 Task: Go to Program & Features. Select Whole Food Market. Add to cart Organic Pasture-Raised Pork-2. Select Amazon Health. Add to cart Peppermint essential oil-2. Place order for Harry Martin, _x000D_
1636 Lexi Loop_x000D_
Lynden, Washington(WA), 98264, Cell Number (360) 354-8826
Action: Mouse moved to (369, 251)
Screenshot: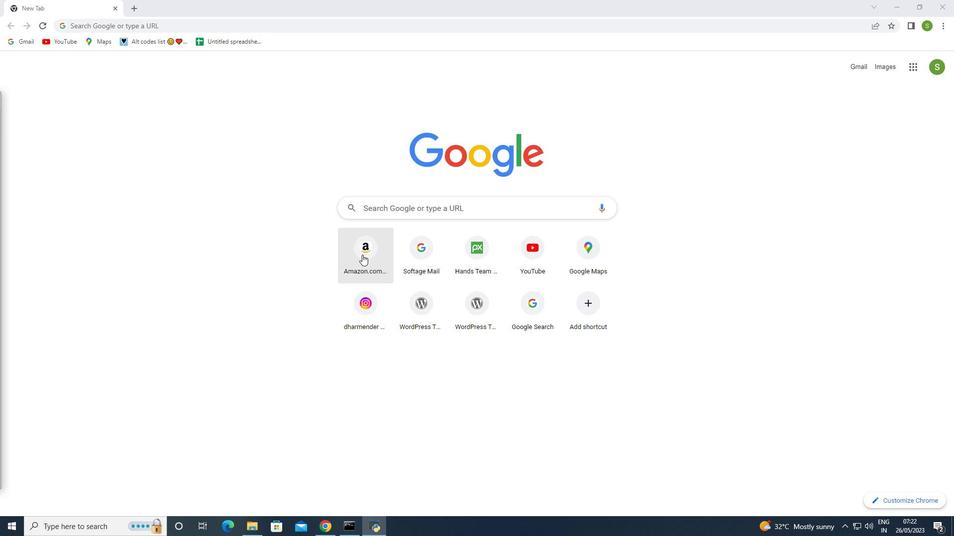 
Action: Mouse pressed left at (369, 251)
Screenshot: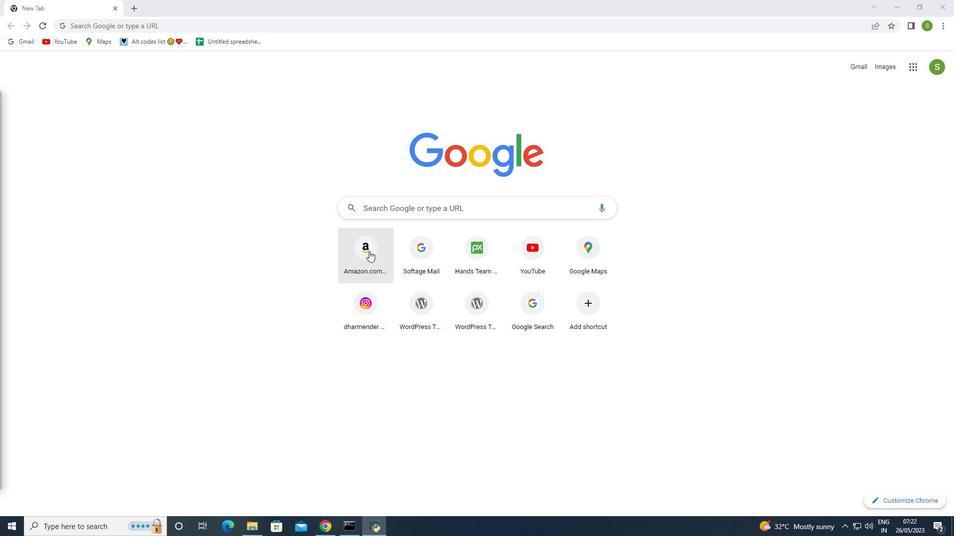 
Action: Mouse moved to (811, 73)
Screenshot: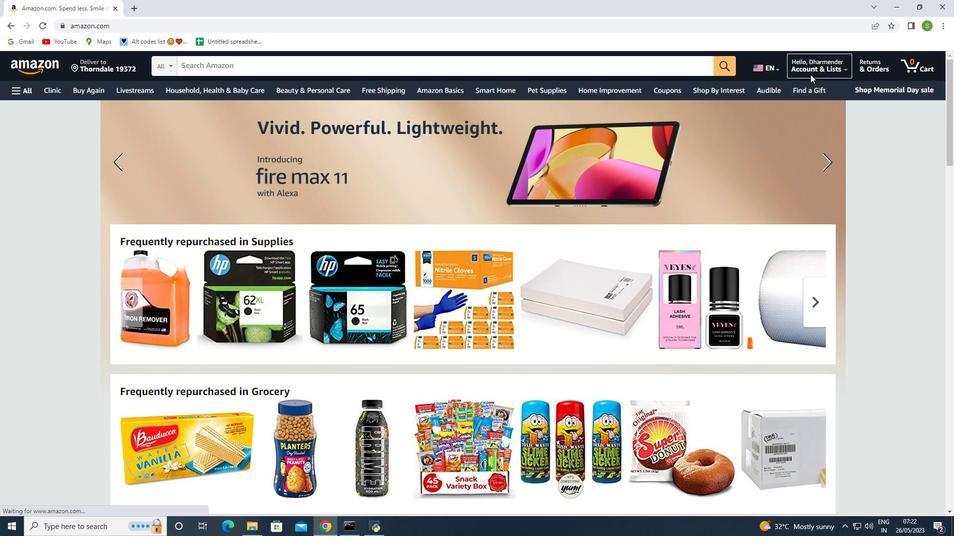 
Action: Mouse pressed left at (811, 73)
Screenshot: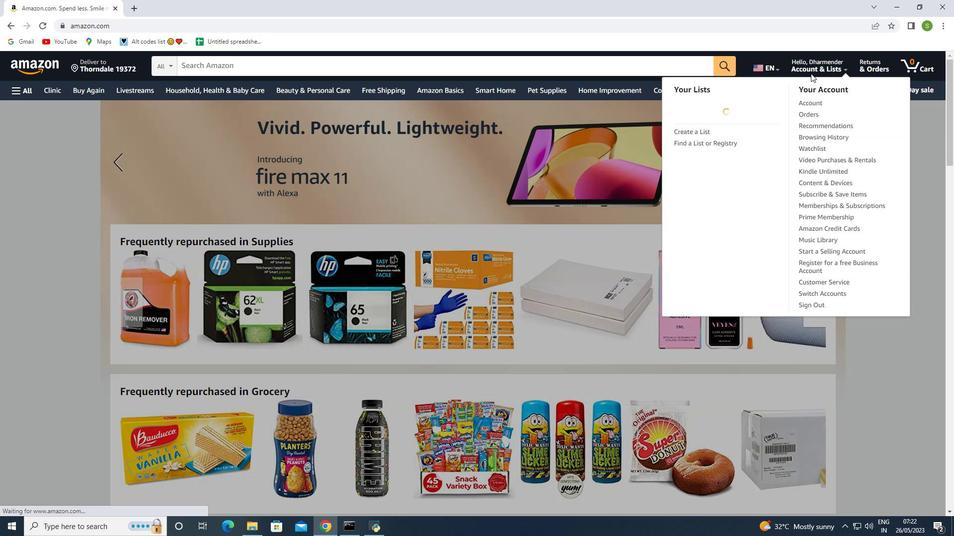 
Action: Mouse moved to (815, 137)
Screenshot: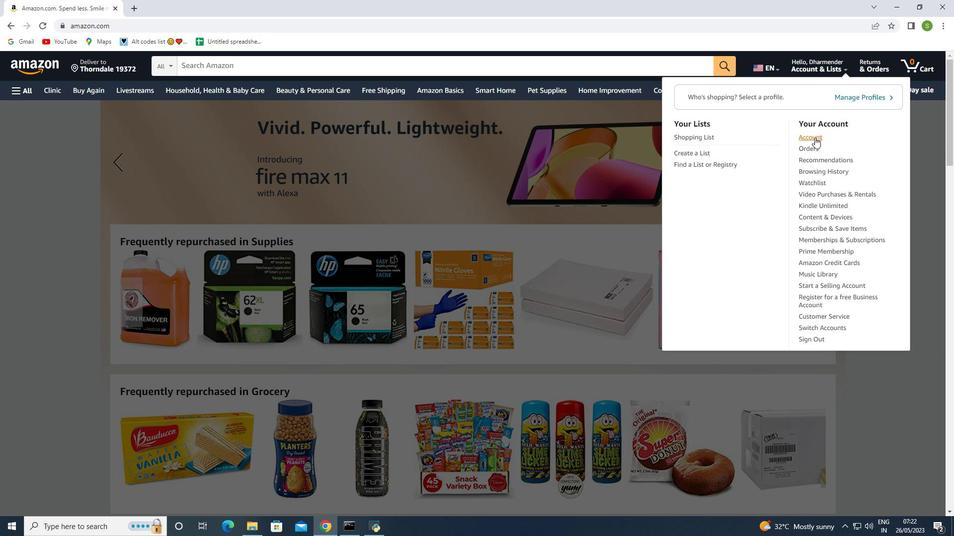 
Action: Mouse pressed left at (815, 137)
Screenshot: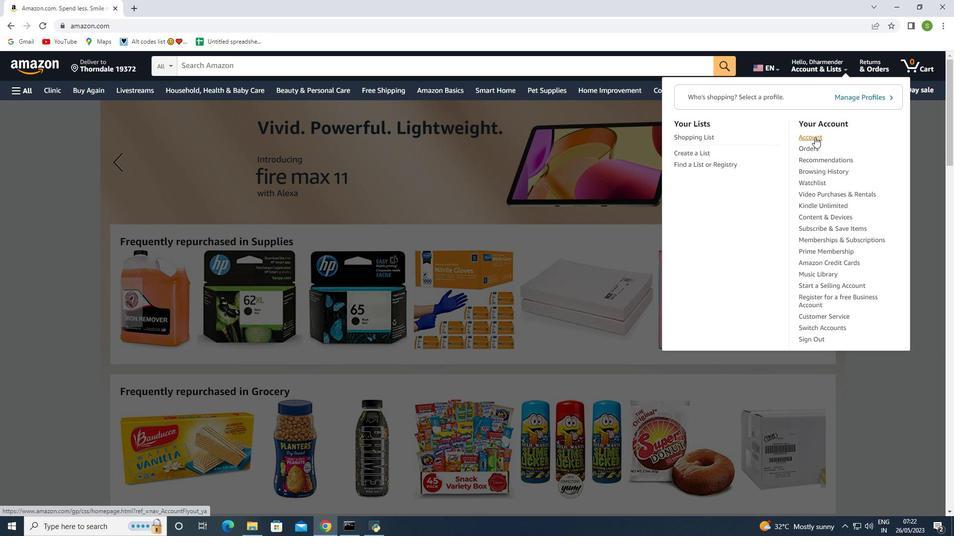 
Action: Mouse moved to (300, 222)
Screenshot: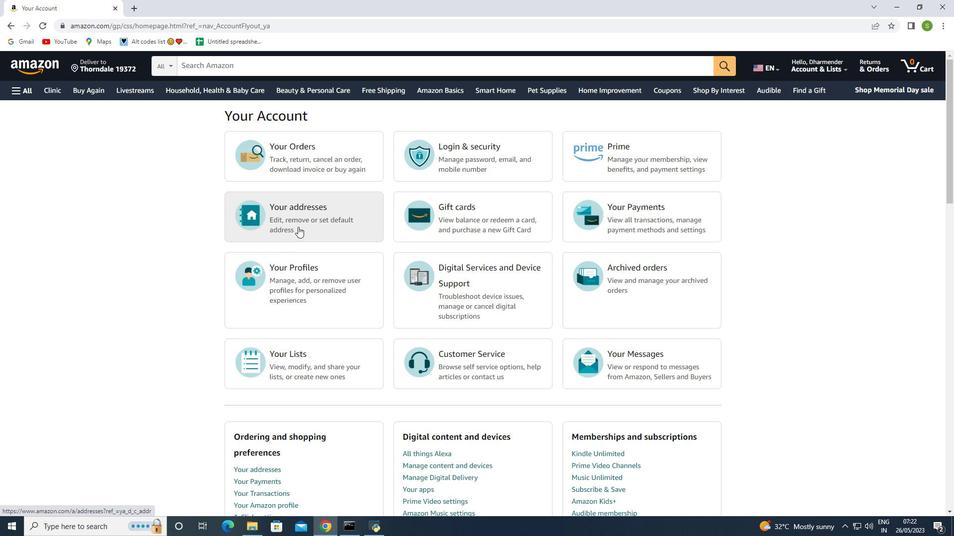 
Action: Mouse pressed left at (300, 222)
Screenshot: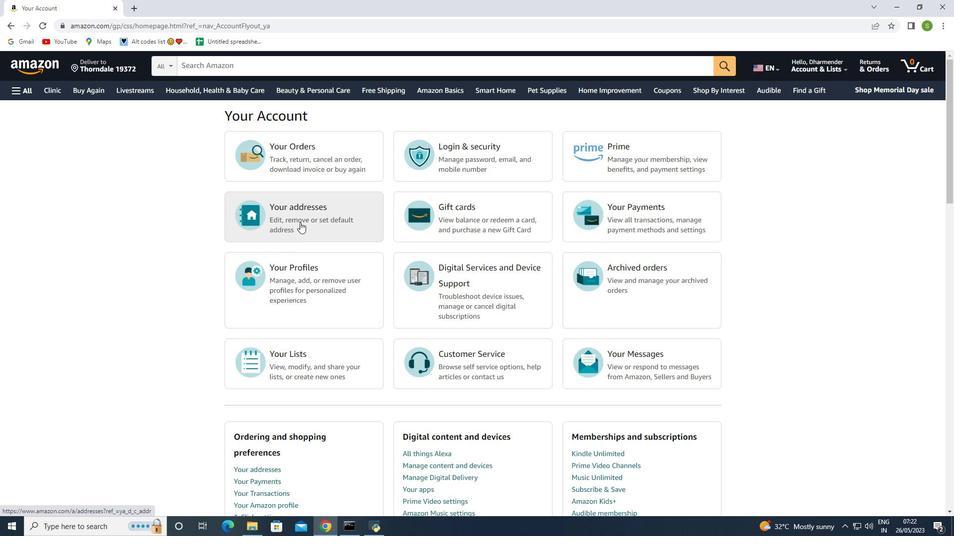 
Action: Mouse moved to (297, 244)
Screenshot: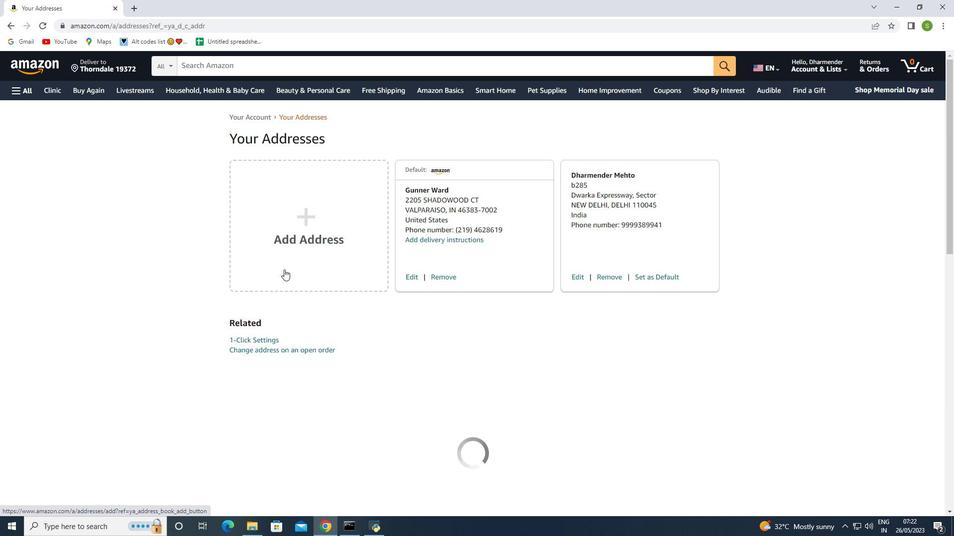 
Action: Mouse pressed left at (297, 244)
Screenshot: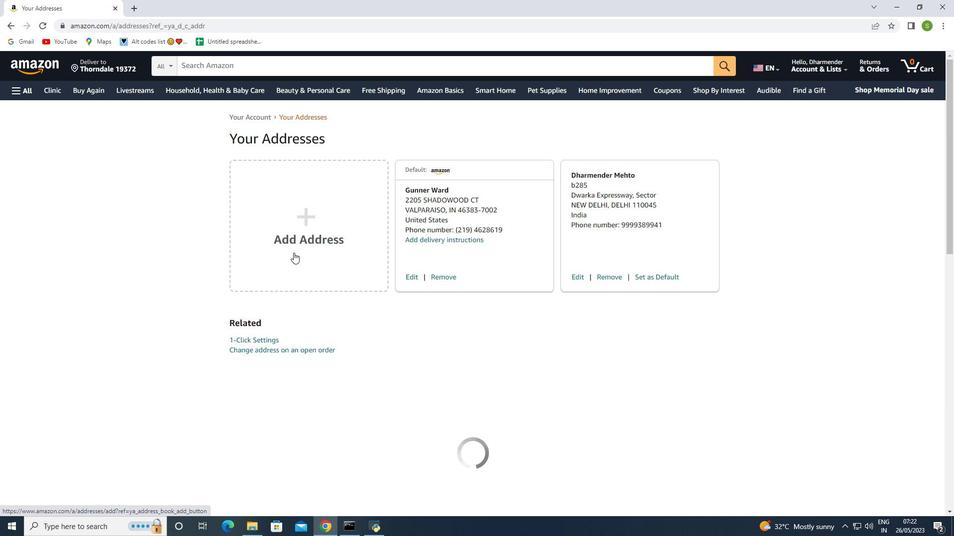 
Action: Mouse moved to (420, 257)
Screenshot: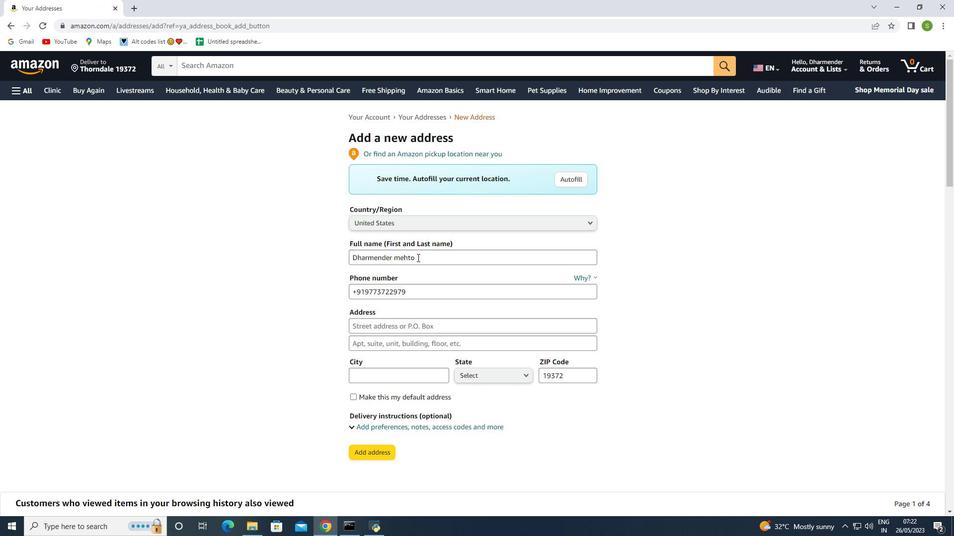 
Action: Mouse pressed left at (420, 257)
Screenshot: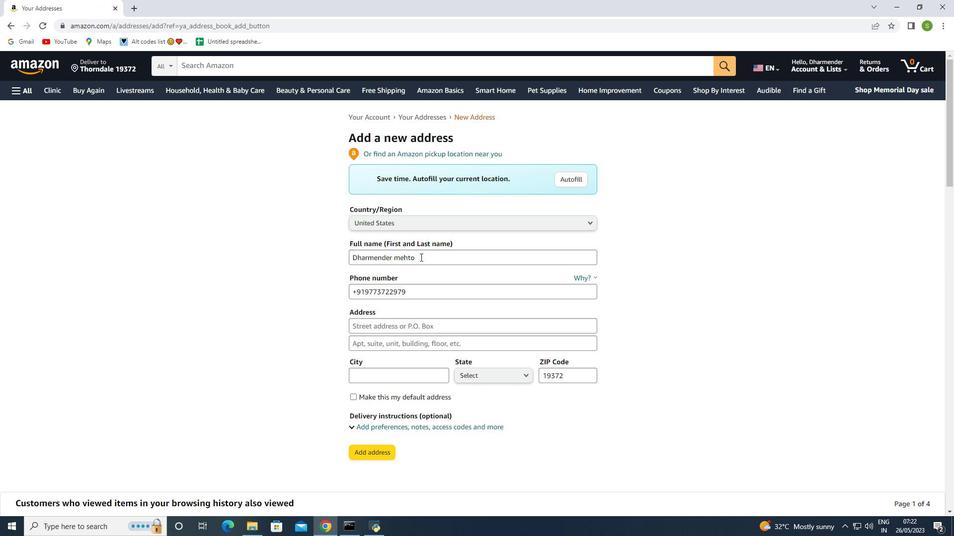 
Action: Mouse moved to (326, 251)
Screenshot: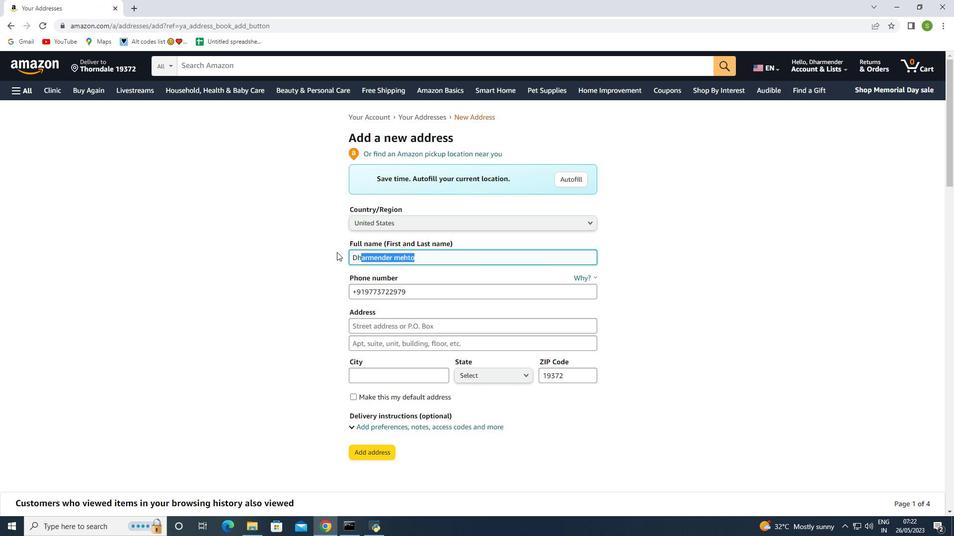 
Action: Key pressed <Key.backspace><Key.shift>Harry<Key.space><Key.shift>Martin
Screenshot: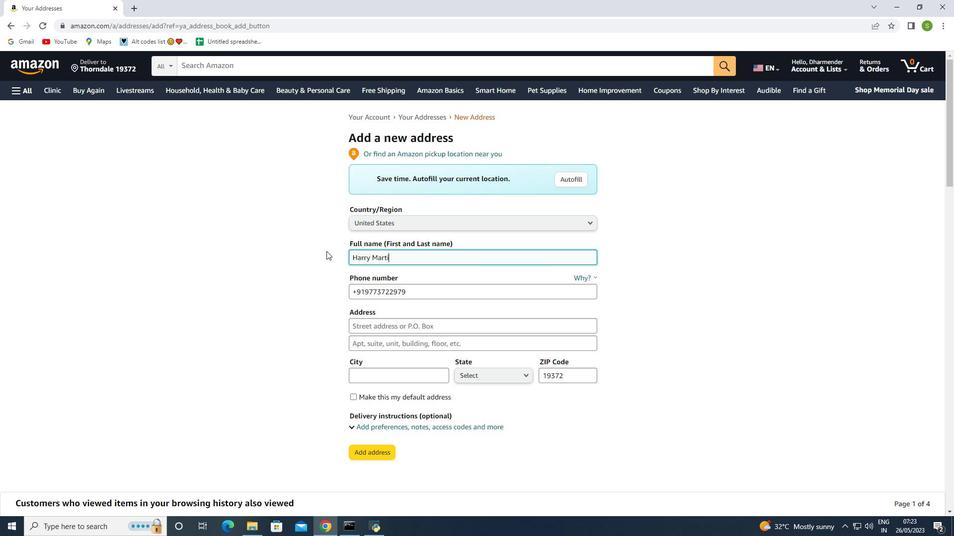 
Action: Mouse moved to (412, 289)
Screenshot: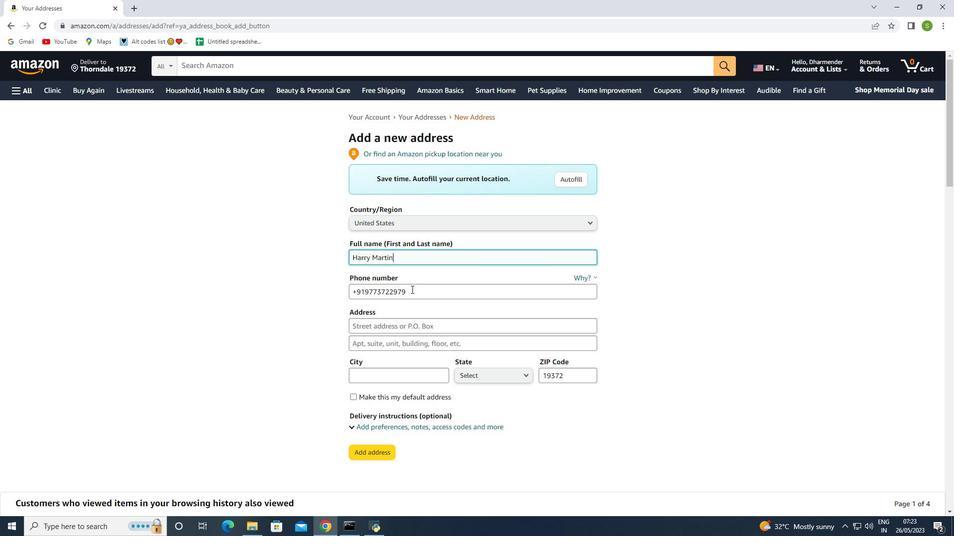 
Action: Mouse pressed left at (412, 289)
Screenshot: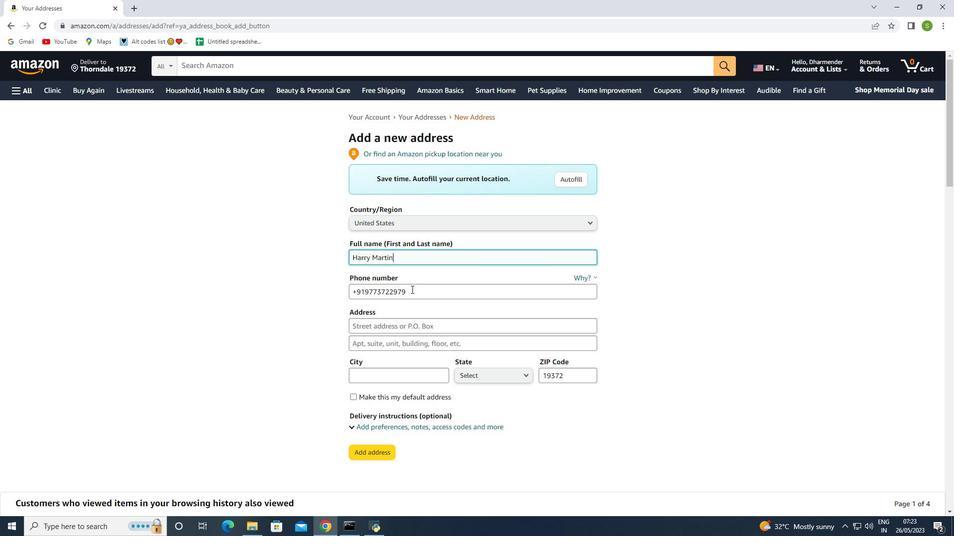 
Action: Mouse moved to (326, 292)
Screenshot: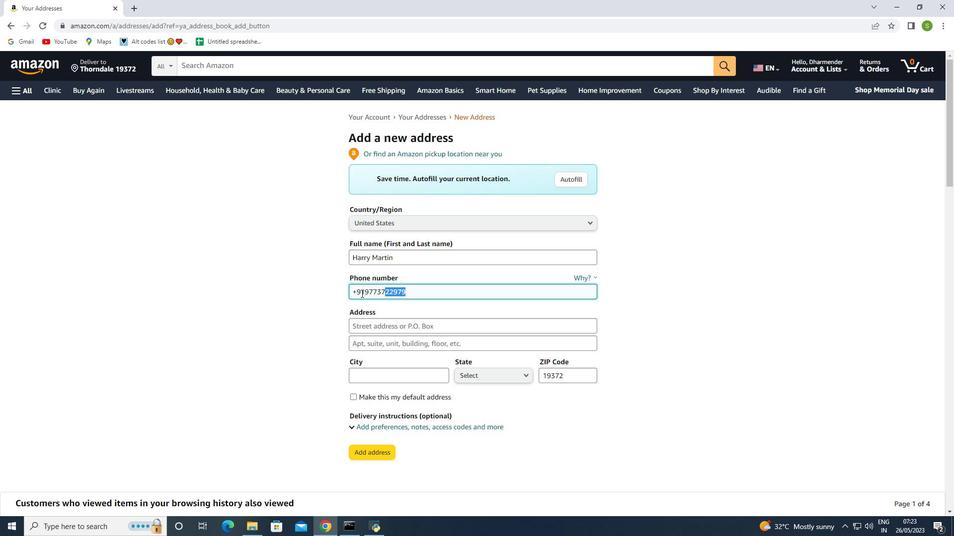 
Action: Key pressed <Key.backspace><Key.shift_r>(360<Key.shift_r>)<Key.space>354<Key.space>8826
Screenshot: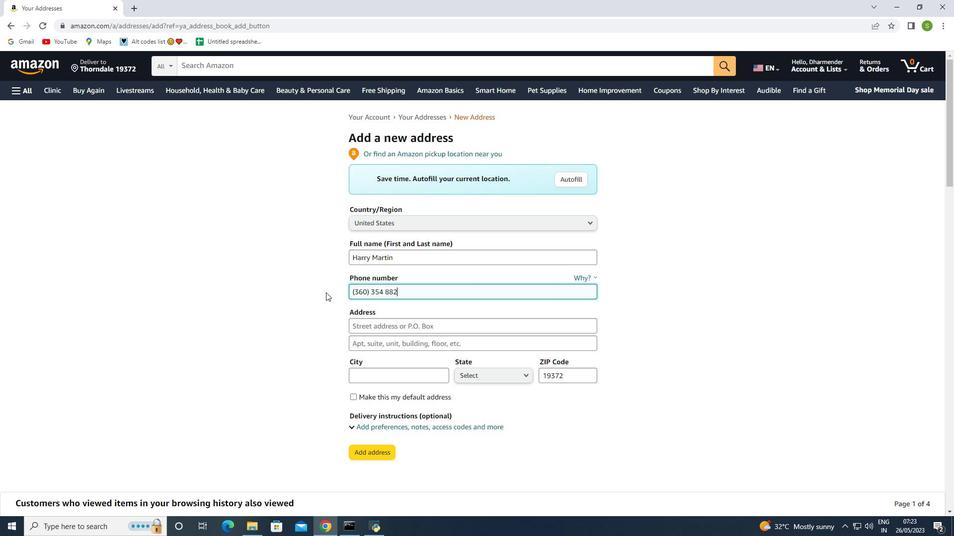 
Action: Mouse moved to (381, 329)
Screenshot: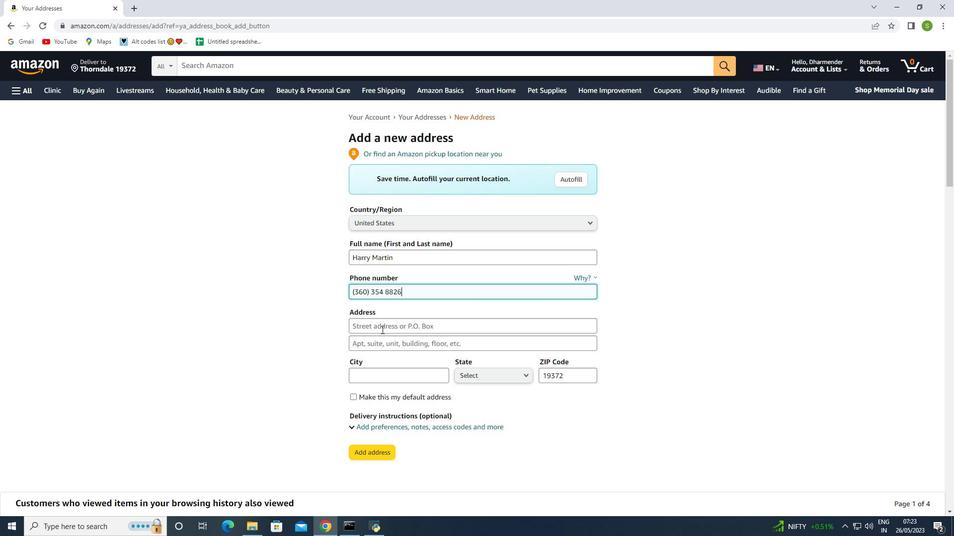 
Action: Mouse pressed left at (381, 329)
Screenshot: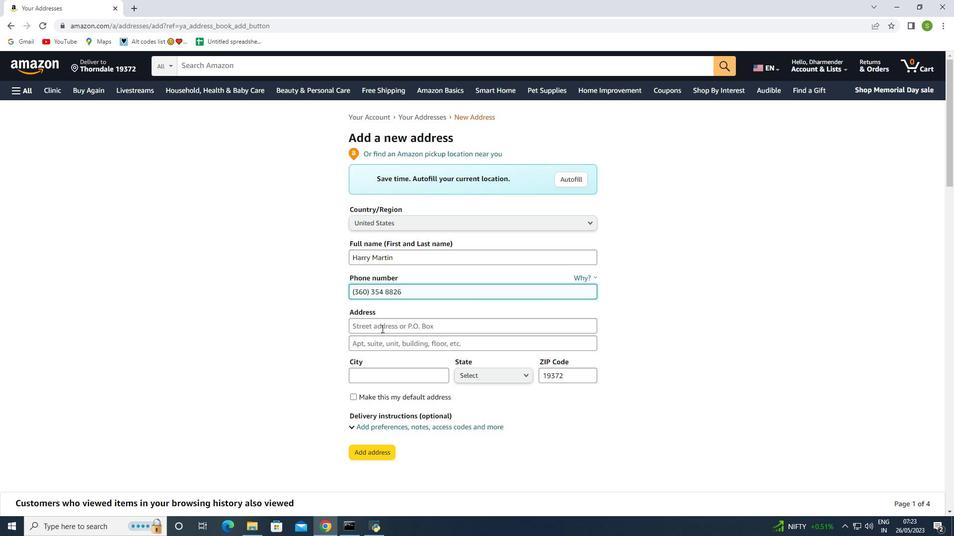 
Action: Key pressed <Key.shift>1636<Key.space><Key.shift>Lexi<Key.space><Key.shift>Loop
Screenshot: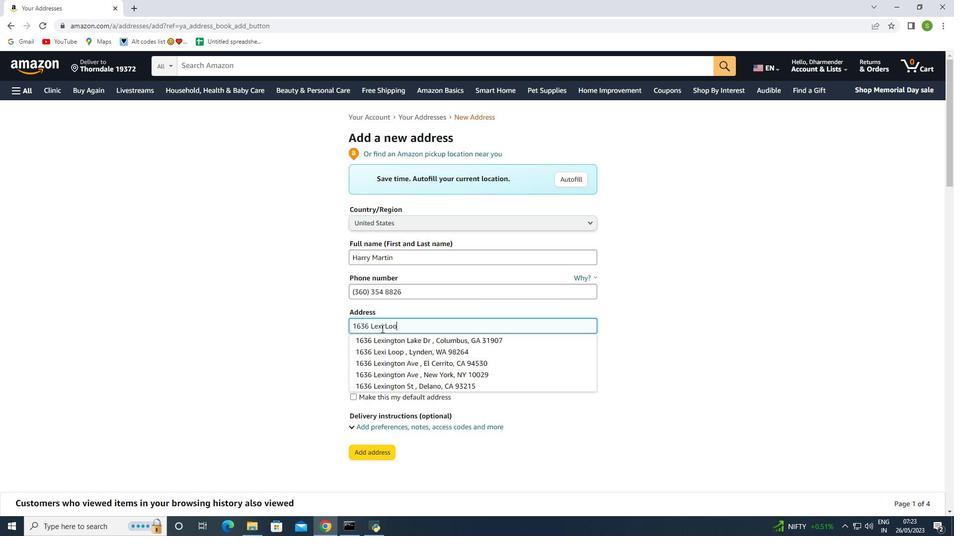 
Action: Mouse moved to (397, 343)
Screenshot: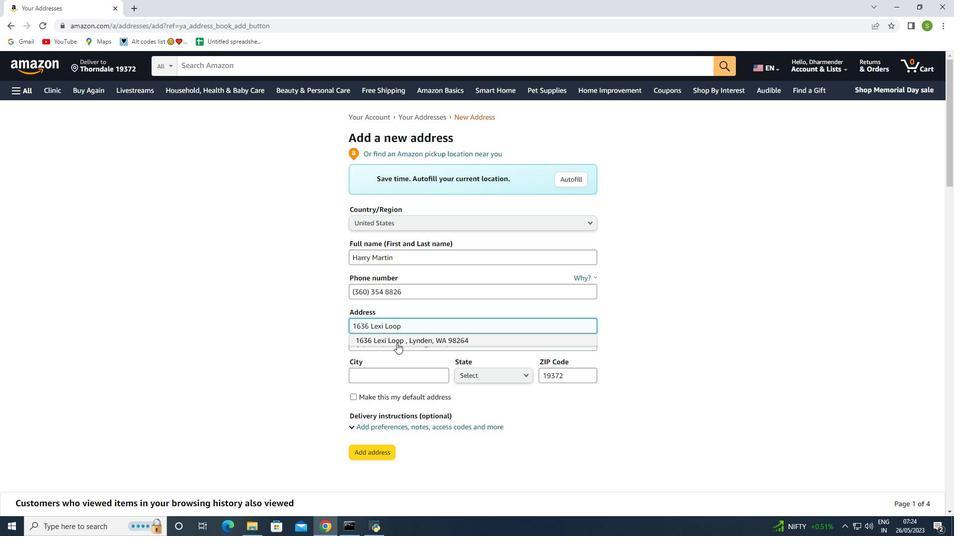
Action: Mouse pressed left at (397, 343)
Screenshot: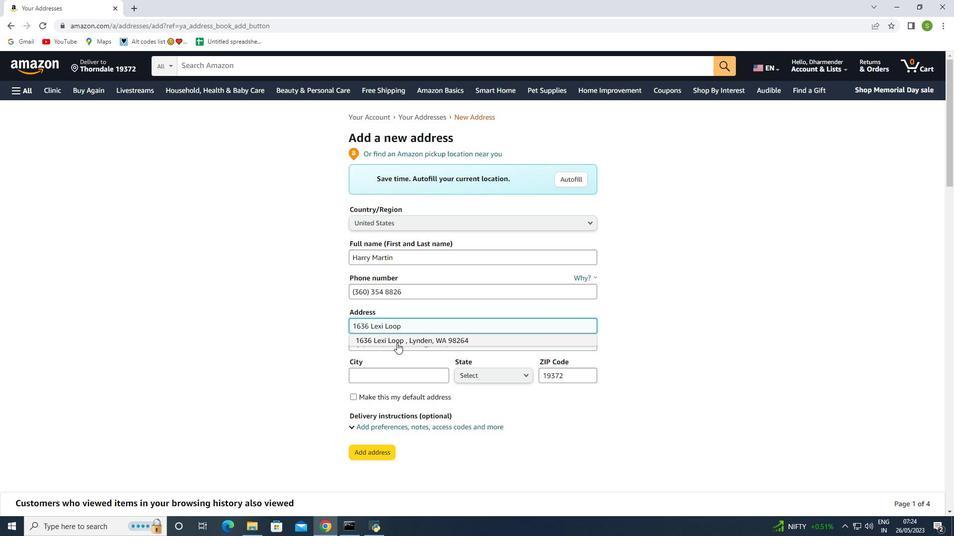 
Action: Mouse moved to (362, 451)
Screenshot: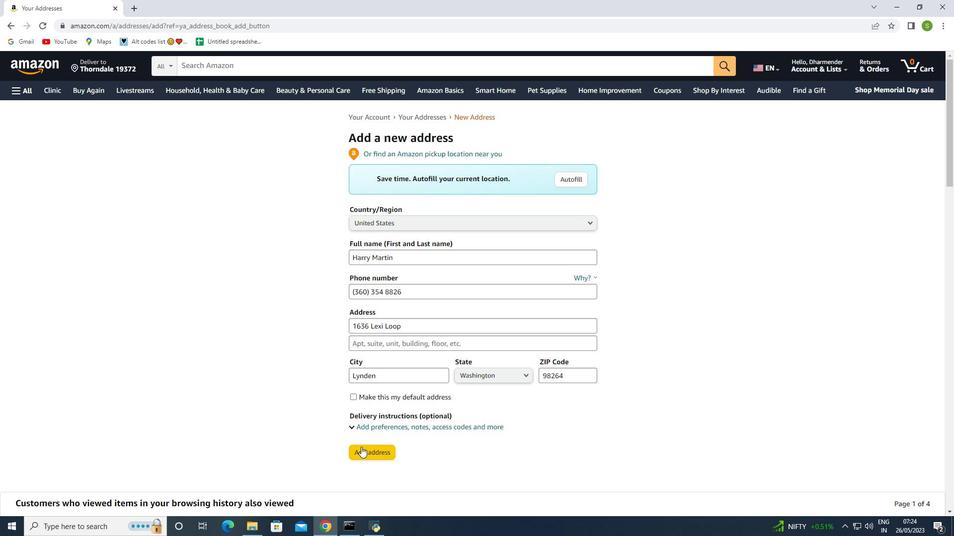 
Action: Mouse pressed left at (362, 451)
Screenshot: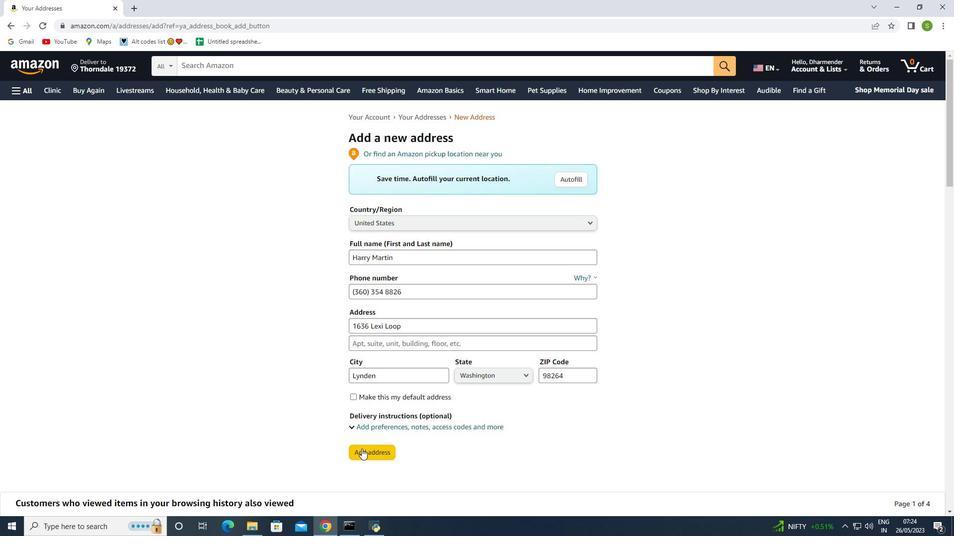 
Action: Mouse moved to (26, 92)
Screenshot: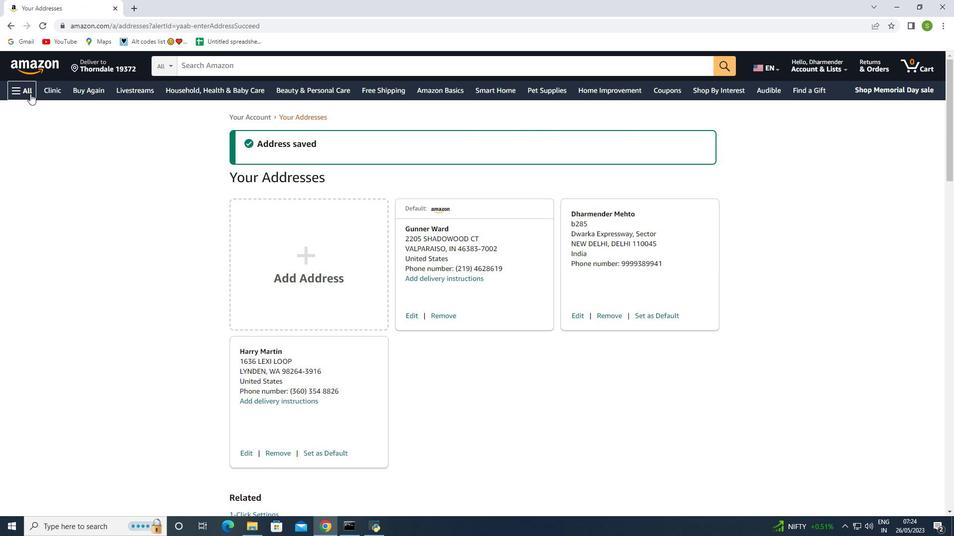 
Action: Mouse pressed left at (26, 92)
Screenshot: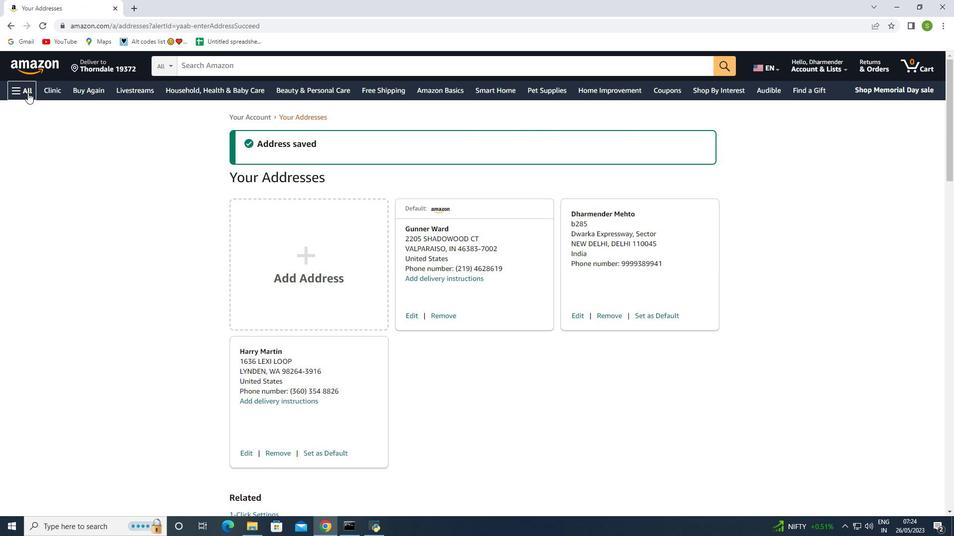 
Action: Mouse moved to (45, 389)
Screenshot: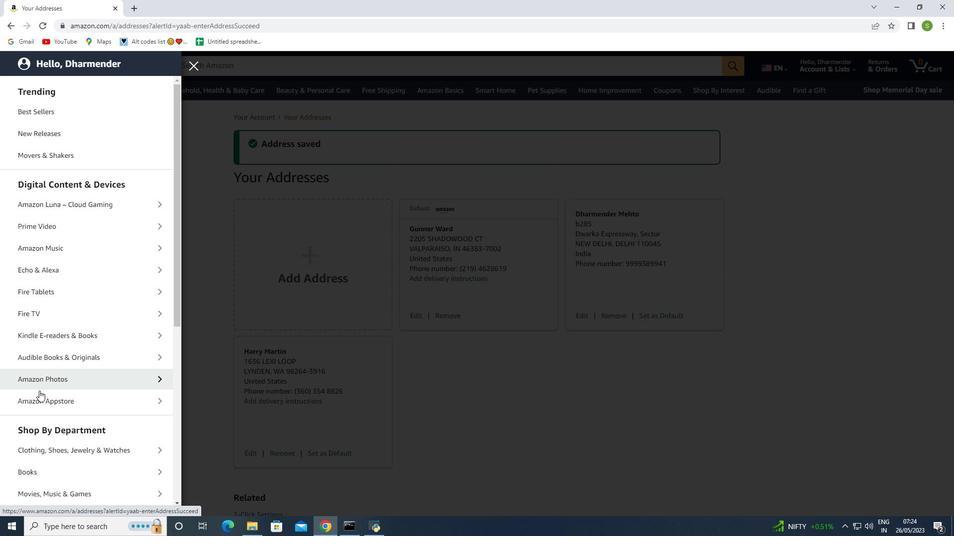 
Action: Mouse scrolled (45, 389) with delta (0, 0)
Screenshot: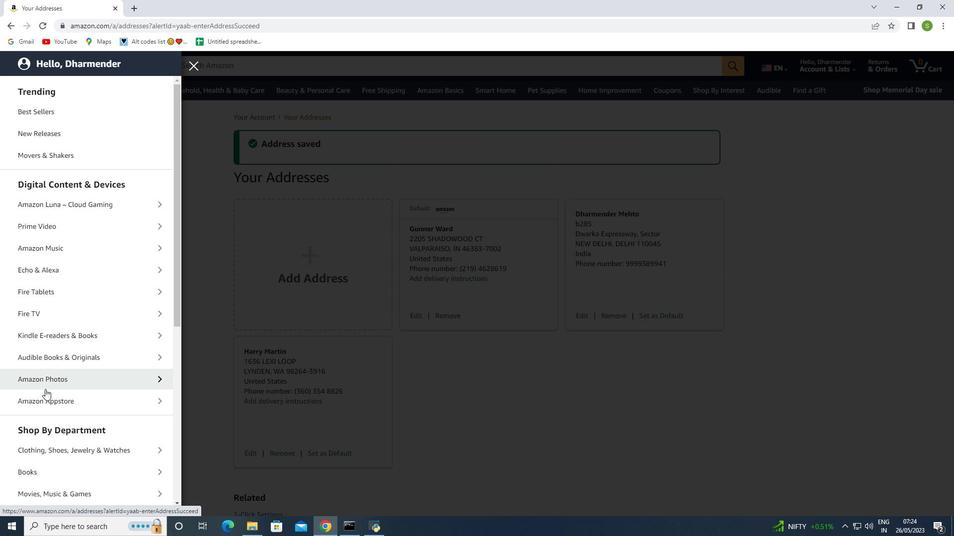 
Action: Mouse scrolled (45, 389) with delta (0, 0)
Screenshot: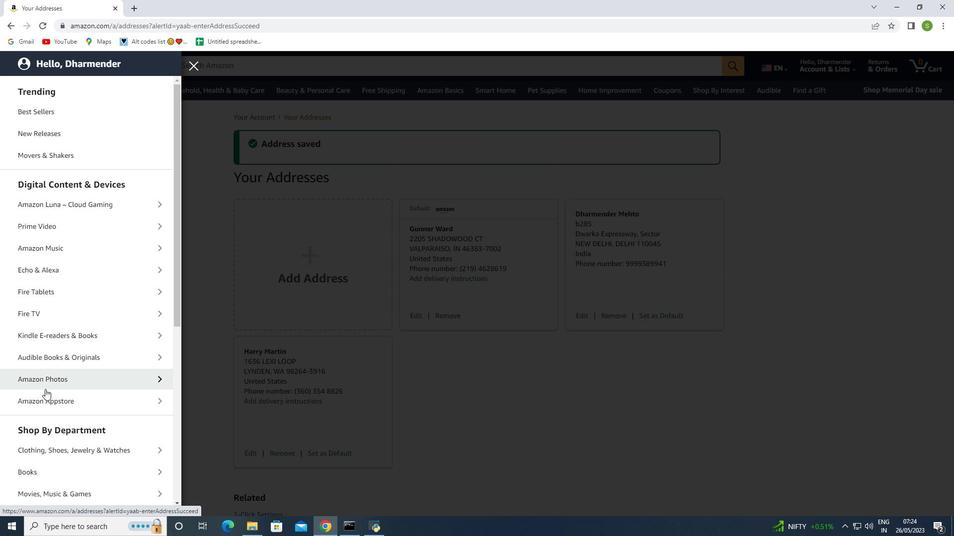 
Action: Mouse moved to (80, 351)
Screenshot: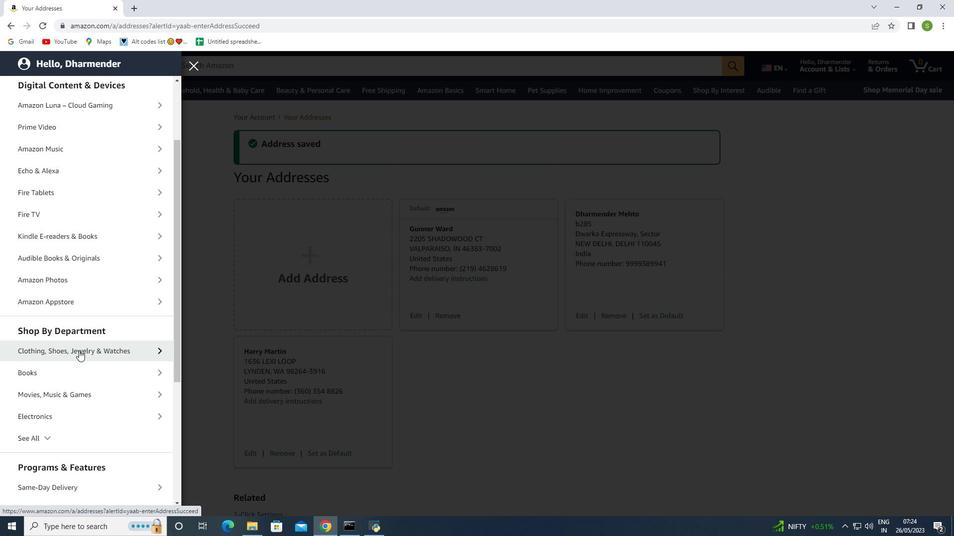 
Action: Mouse scrolled (80, 351) with delta (0, 0)
Screenshot: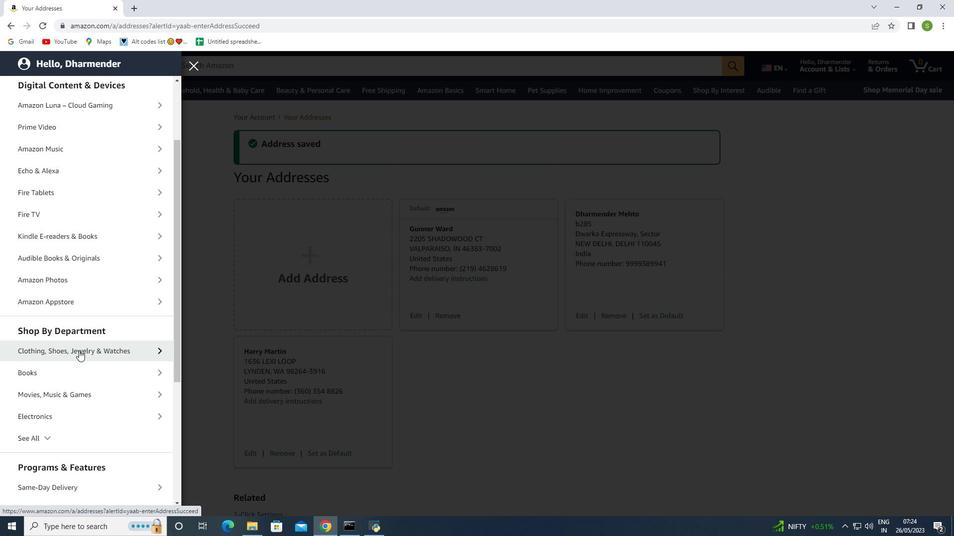 
Action: Mouse scrolled (80, 351) with delta (0, 0)
Screenshot: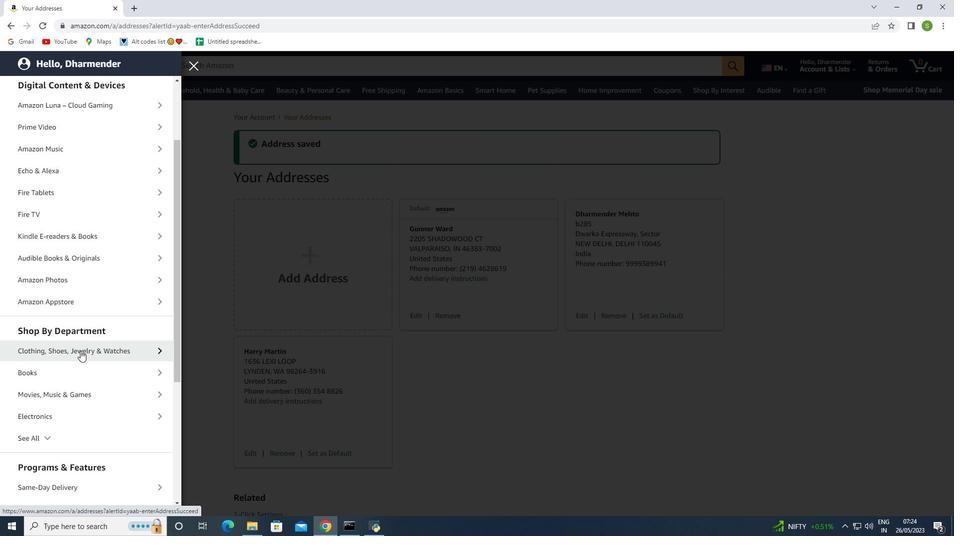 
Action: Mouse moved to (66, 374)
Screenshot: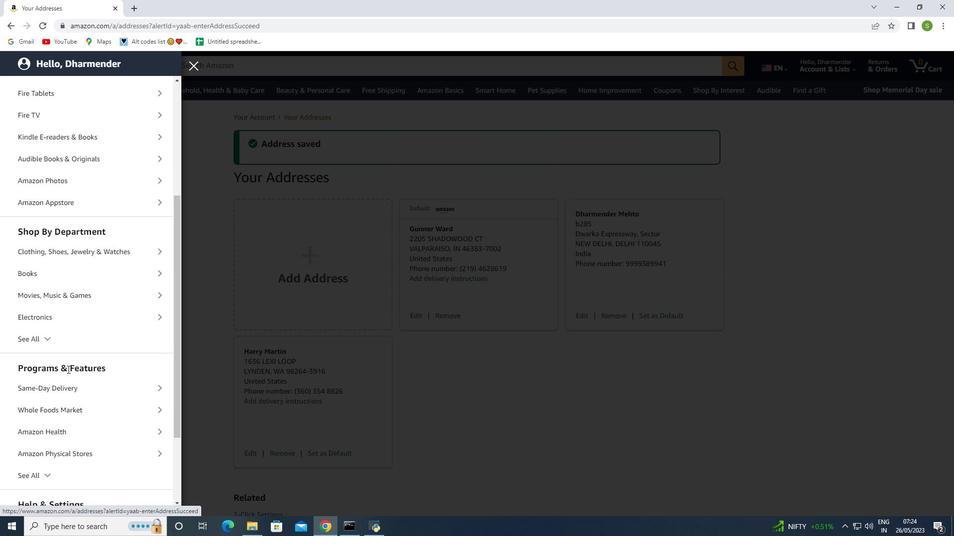 
Action: Mouse scrolled (66, 374) with delta (0, 0)
Screenshot: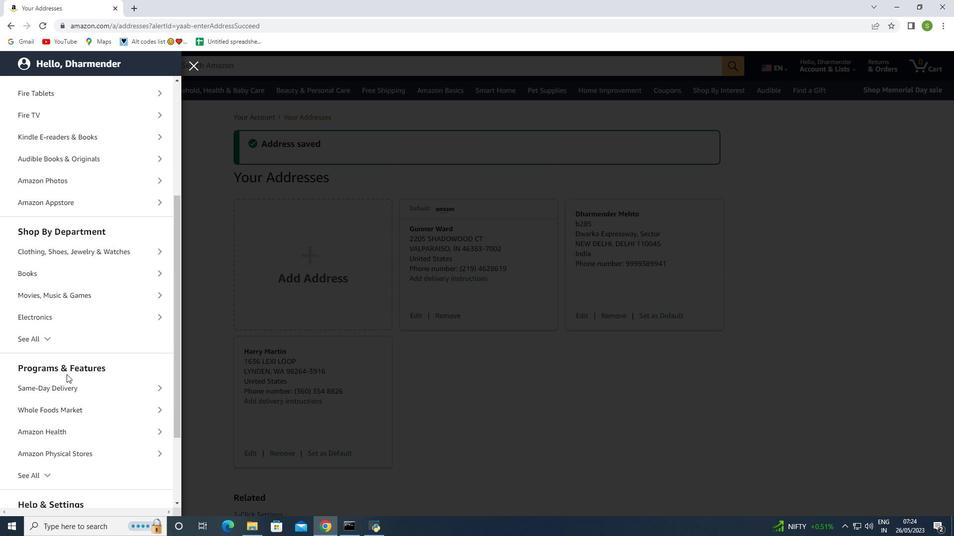 
Action: Mouse moved to (65, 374)
Screenshot: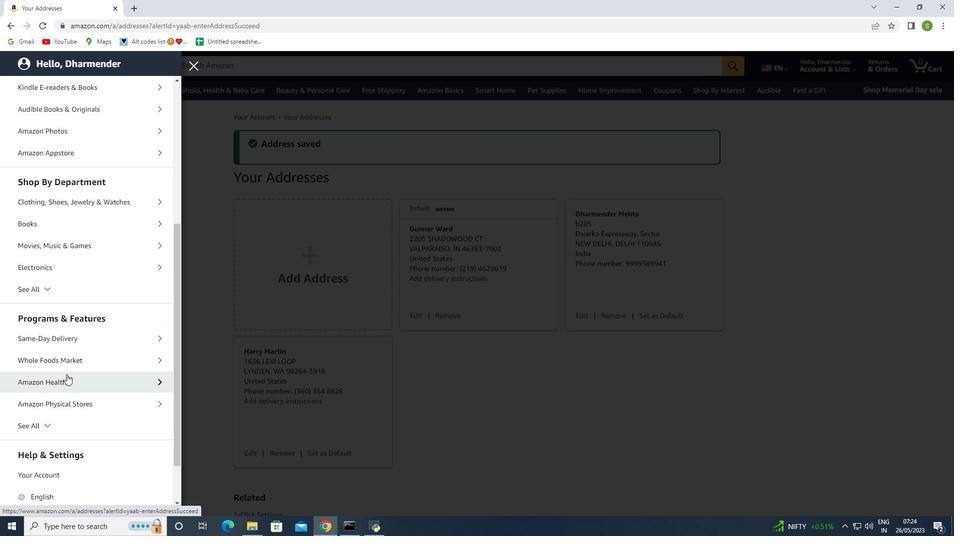 
Action: Mouse scrolled (65, 374) with delta (0, 0)
Screenshot: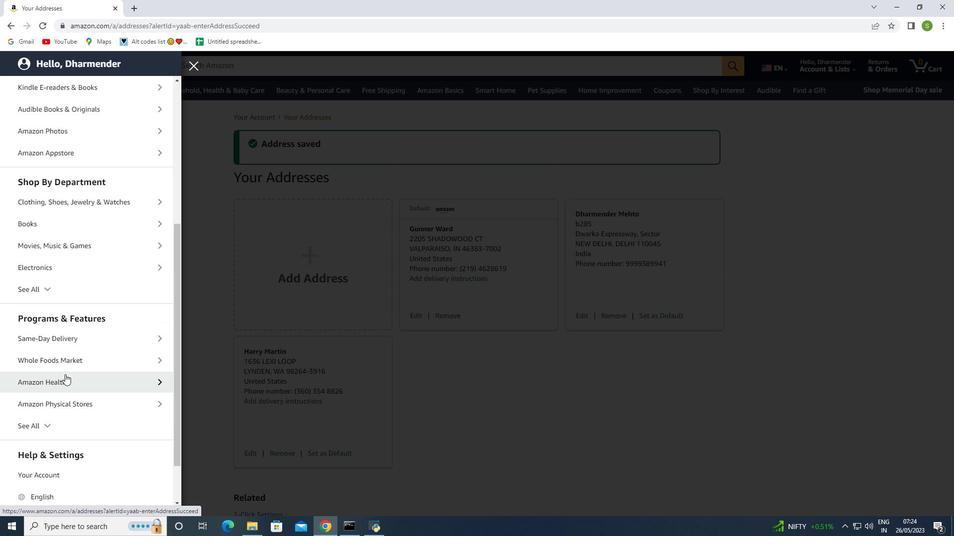 
Action: Mouse scrolled (65, 374) with delta (0, 0)
Screenshot: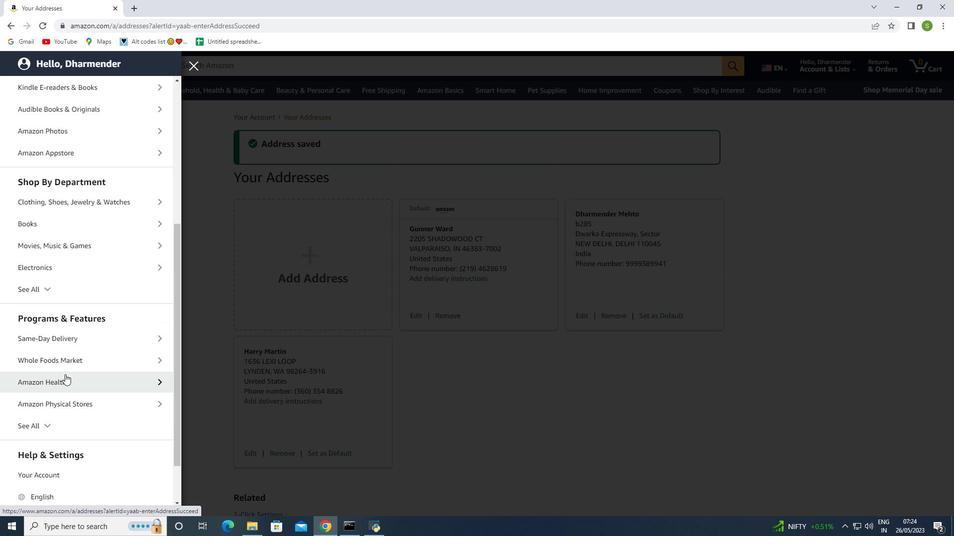 
Action: Mouse moved to (64, 366)
Screenshot: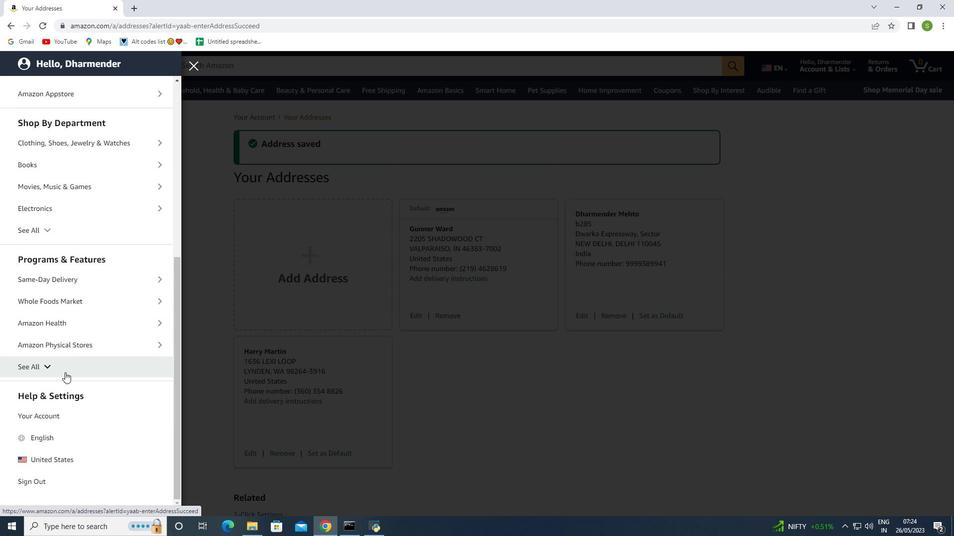 
Action: Mouse scrolled (64, 366) with delta (0, 0)
Screenshot: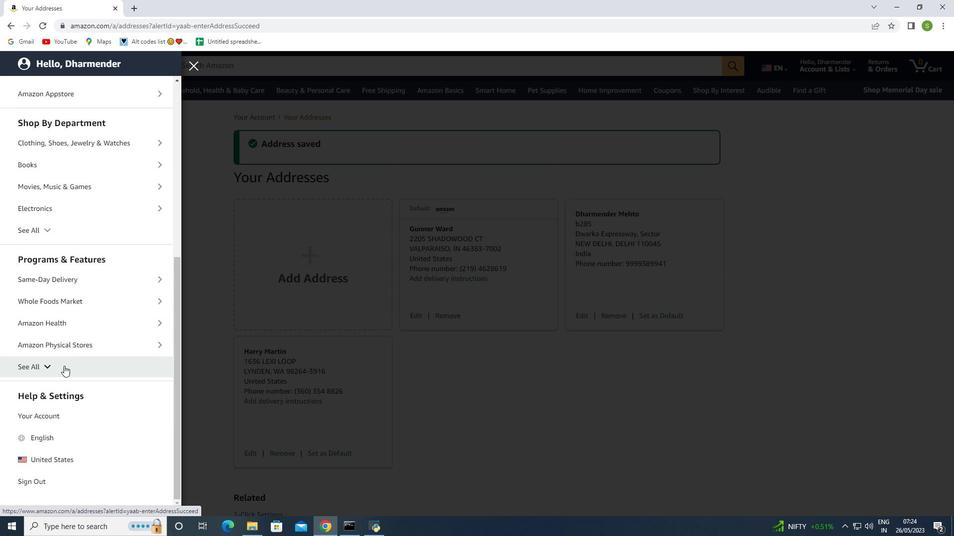 
Action: Mouse scrolled (64, 366) with delta (0, 0)
Screenshot: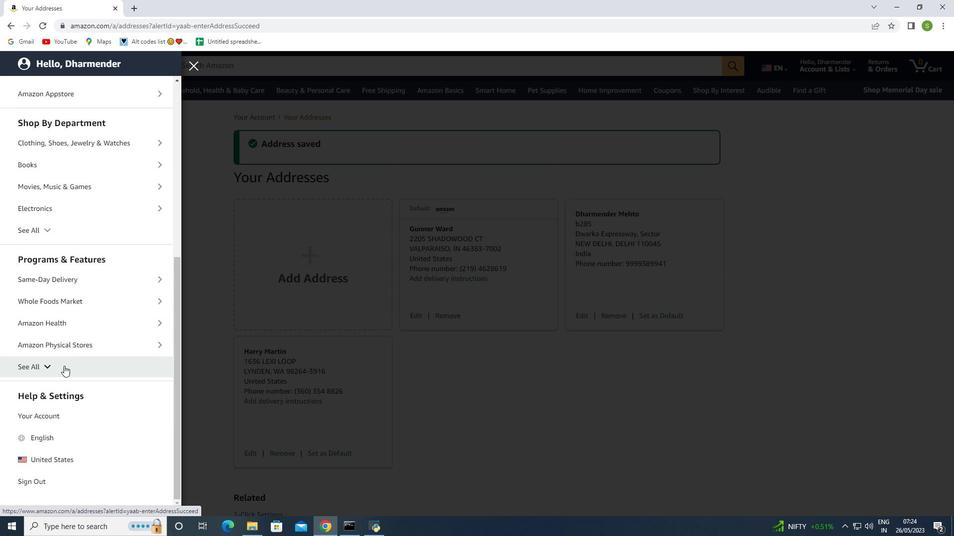 
Action: Mouse moved to (63, 401)
Screenshot: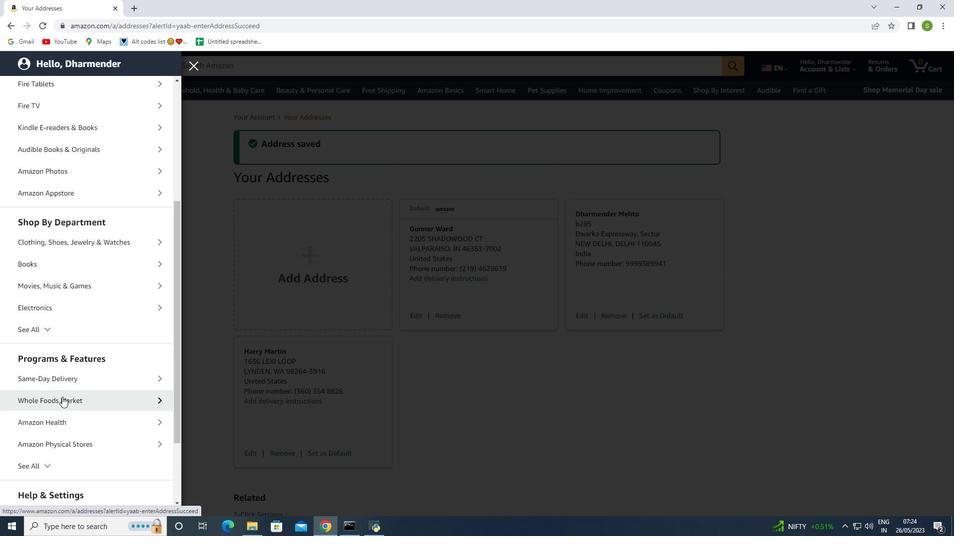 
Action: Mouse pressed left at (63, 401)
Screenshot: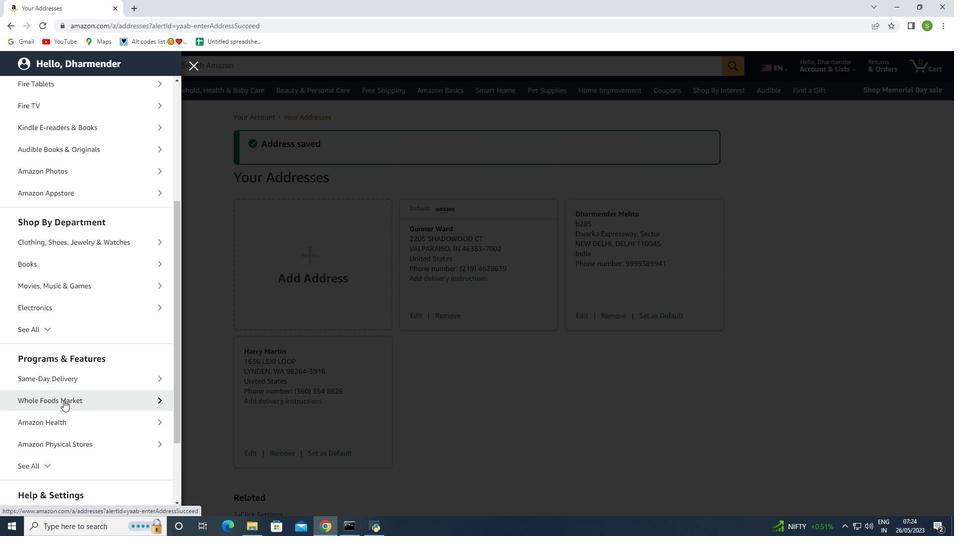 
Action: Mouse moved to (93, 134)
Screenshot: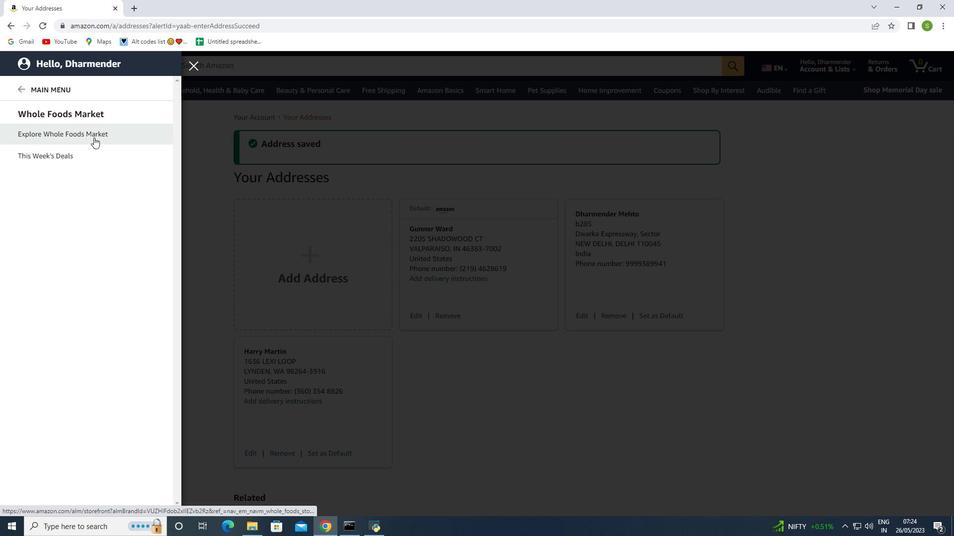 
Action: Mouse pressed left at (93, 134)
Screenshot: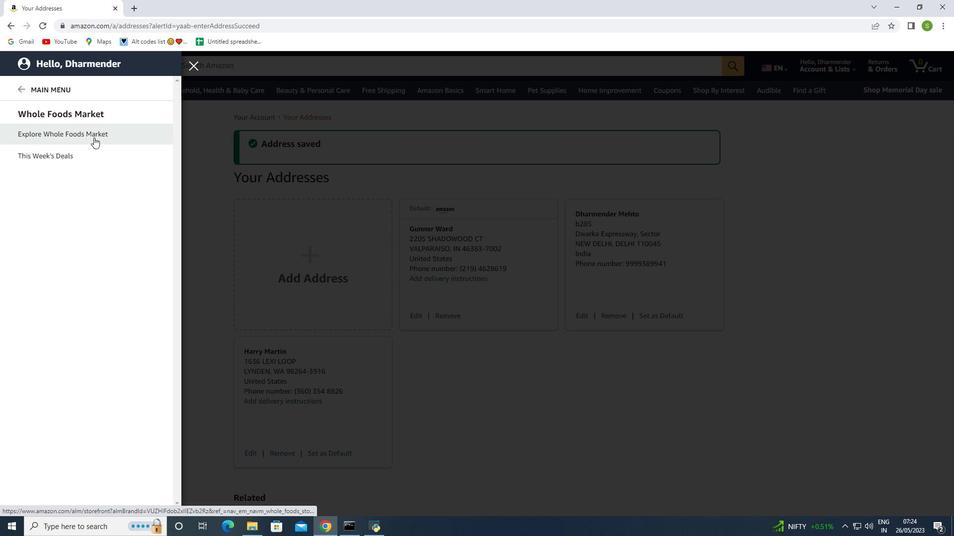 
Action: Mouse moved to (194, 133)
Screenshot: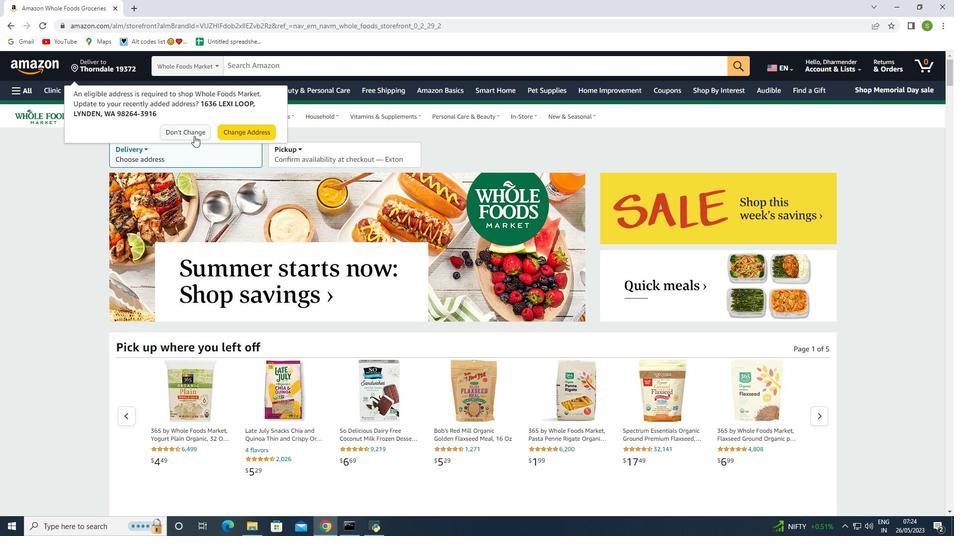 
Action: Mouse pressed left at (194, 133)
Screenshot: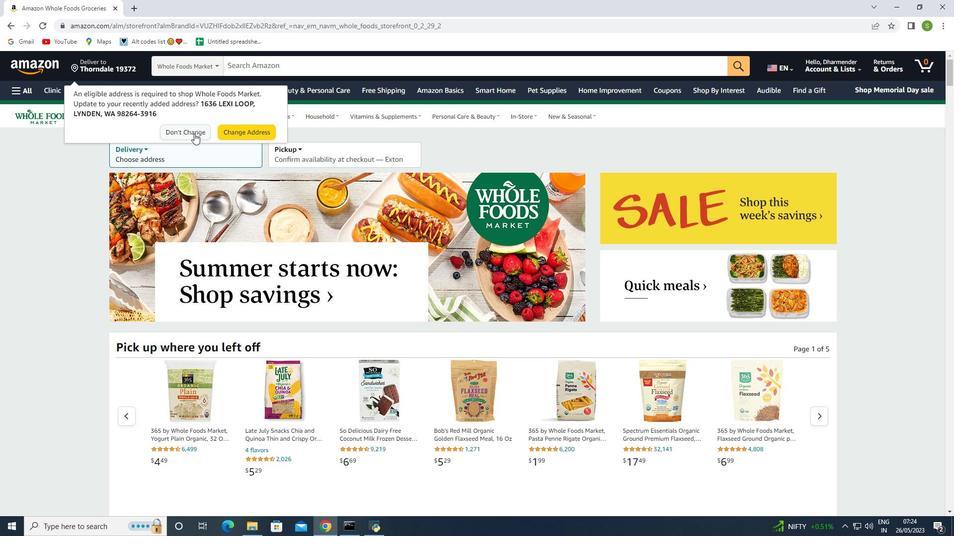 
Action: Mouse moved to (316, 64)
Screenshot: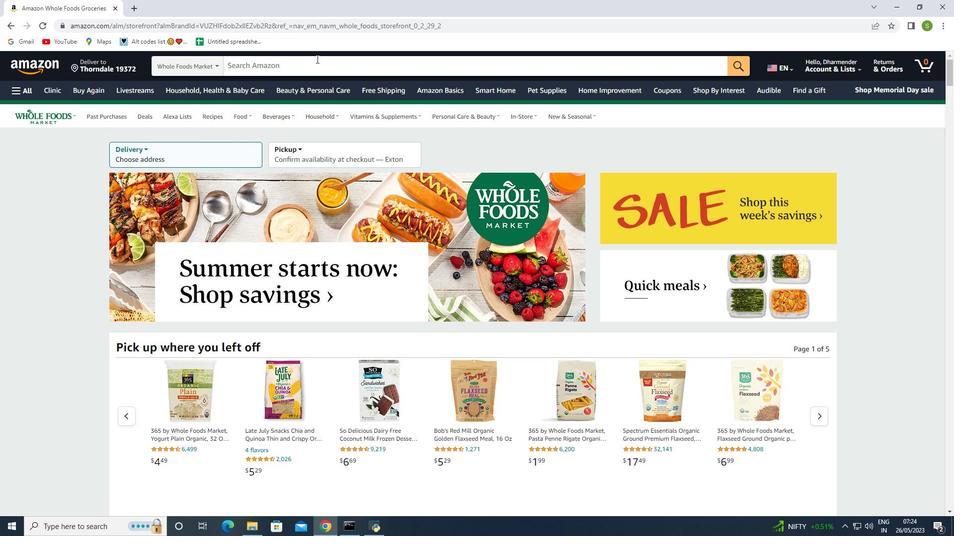 
Action: Mouse pressed left at (316, 64)
Screenshot: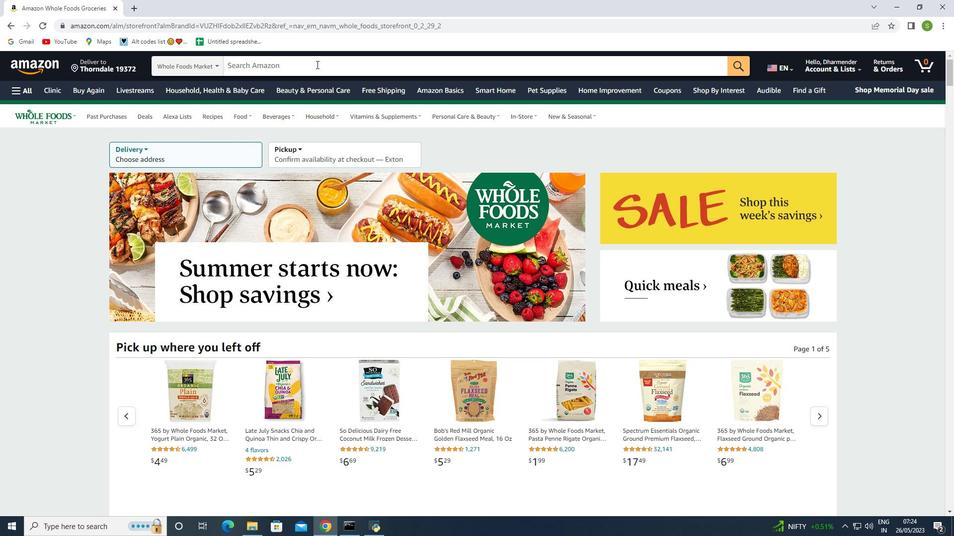 
Action: Key pressed <Key.shift>Organic<Key.space>pasture<Key.space><Key.shift>Raised<Key.space><Key.shift>Pork<Key.space><Key.enter>
Screenshot: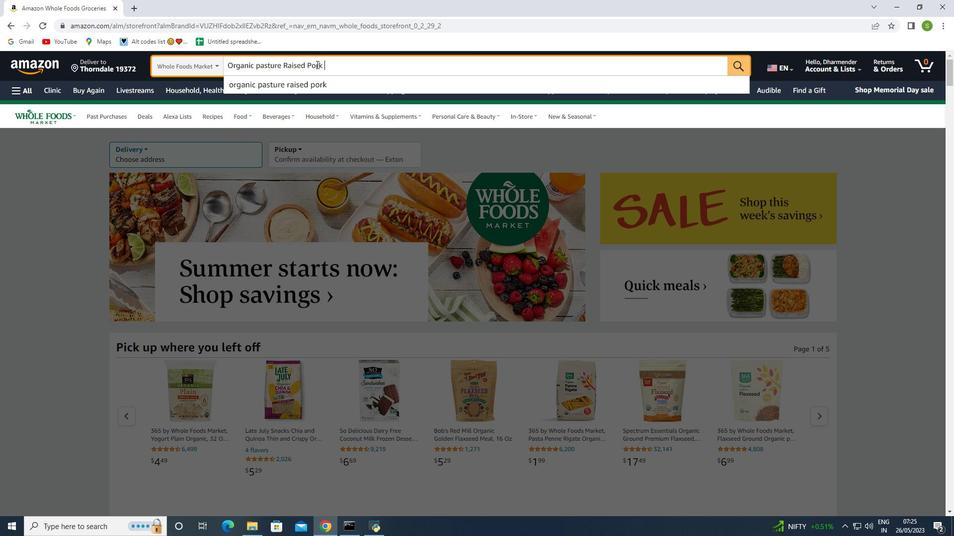 
Action: Mouse moved to (430, 333)
Screenshot: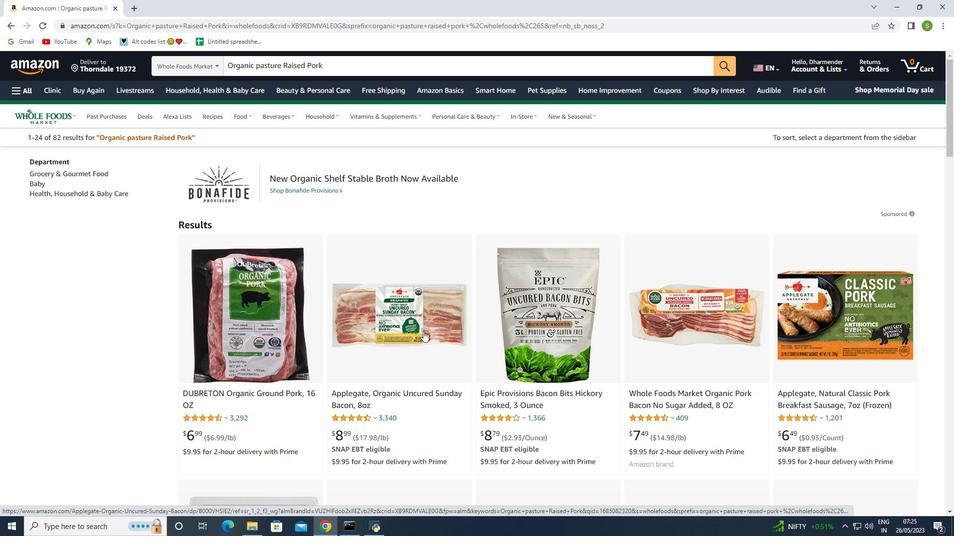 
Action: Mouse scrolled (430, 333) with delta (0, 0)
Screenshot: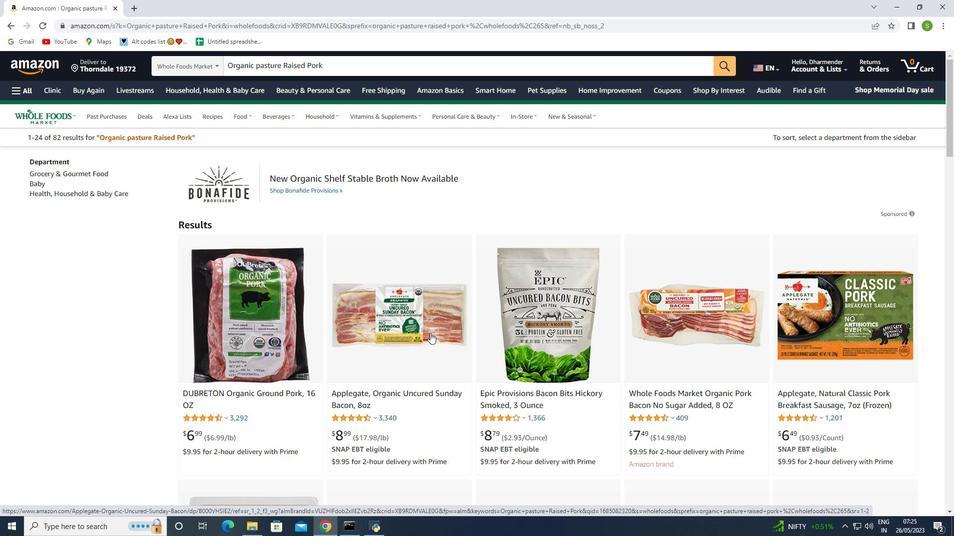 
Action: Mouse moved to (414, 294)
Screenshot: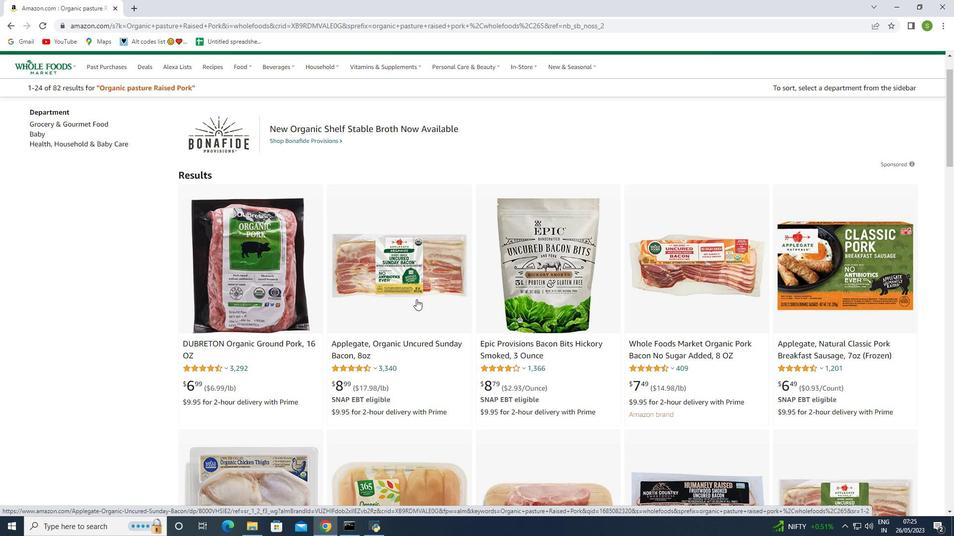 
Action: Mouse pressed left at (414, 294)
Screenshot: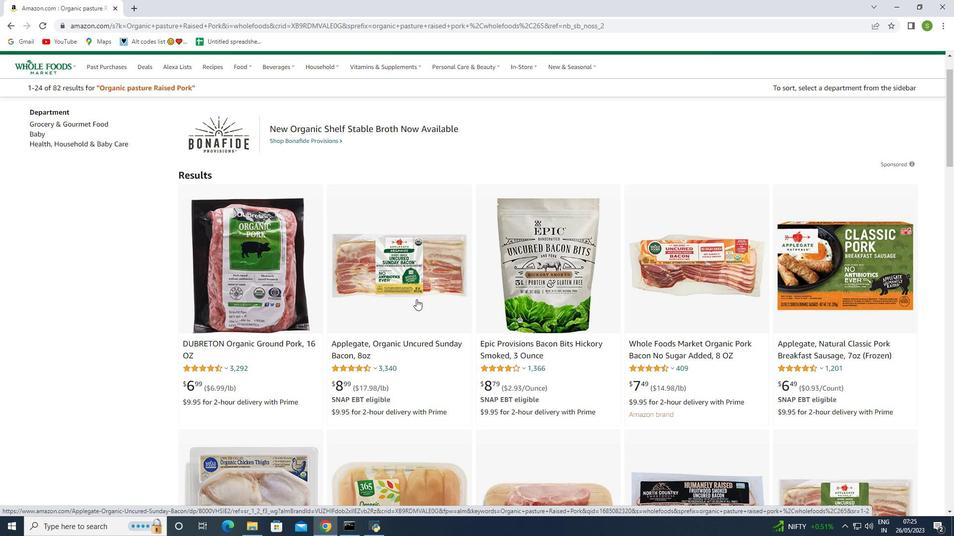 
Action: Mouse moved to (385, 301)
Screenshot: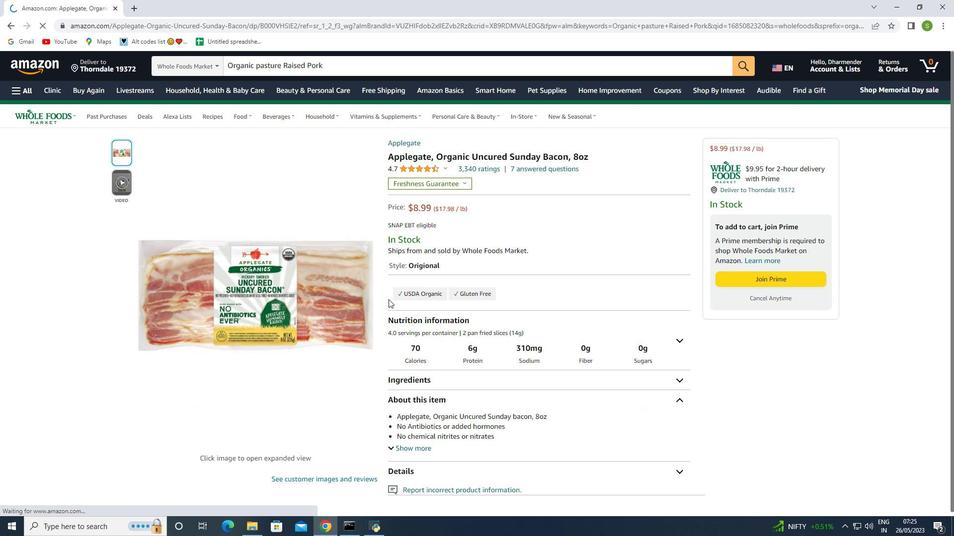 
Action: Mouse scrolled (385, 300) with delta (0, 0)
Screenshot: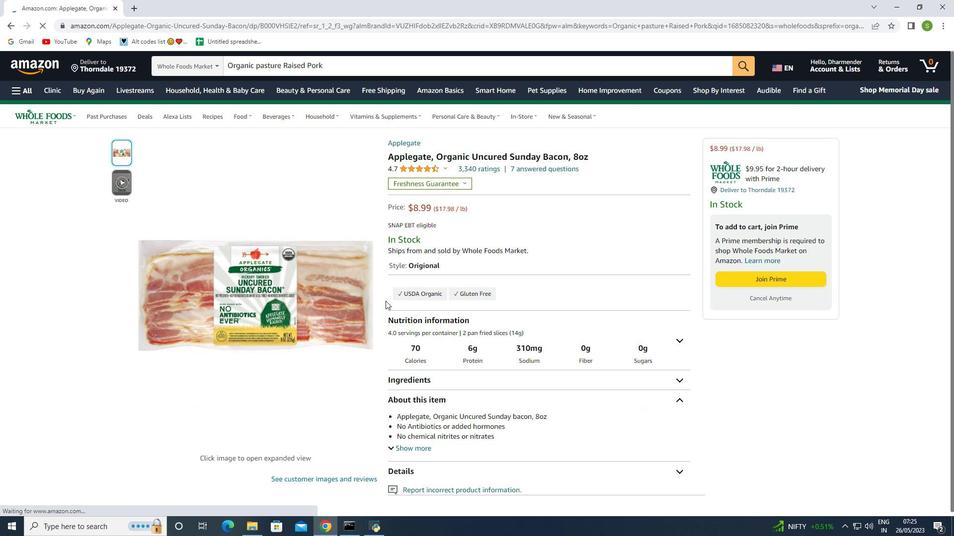 
Action: Mouse scrolled (385, 300) with delta (0, 0)
Screenshot: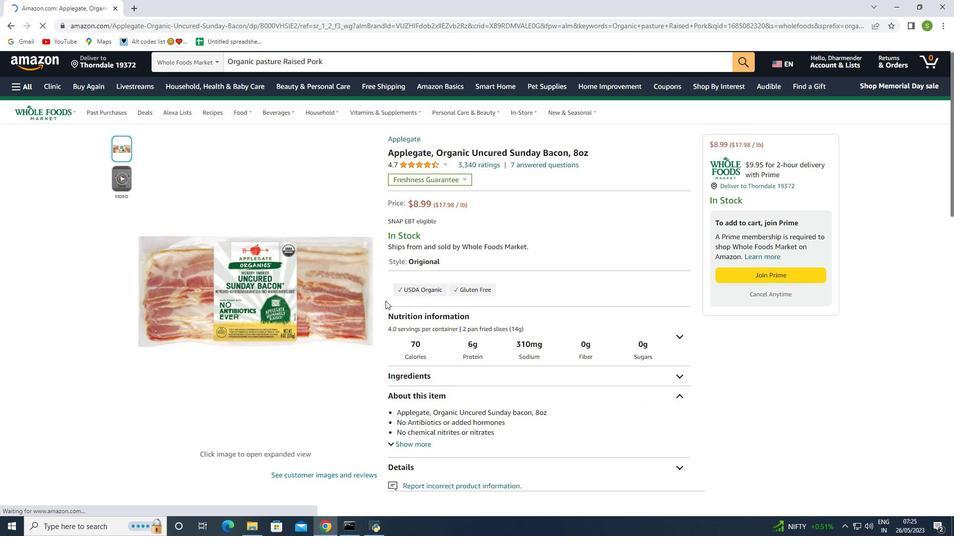 
Action: Mouse scrolled (385, 300) with delta (0, 0)
Screenshot: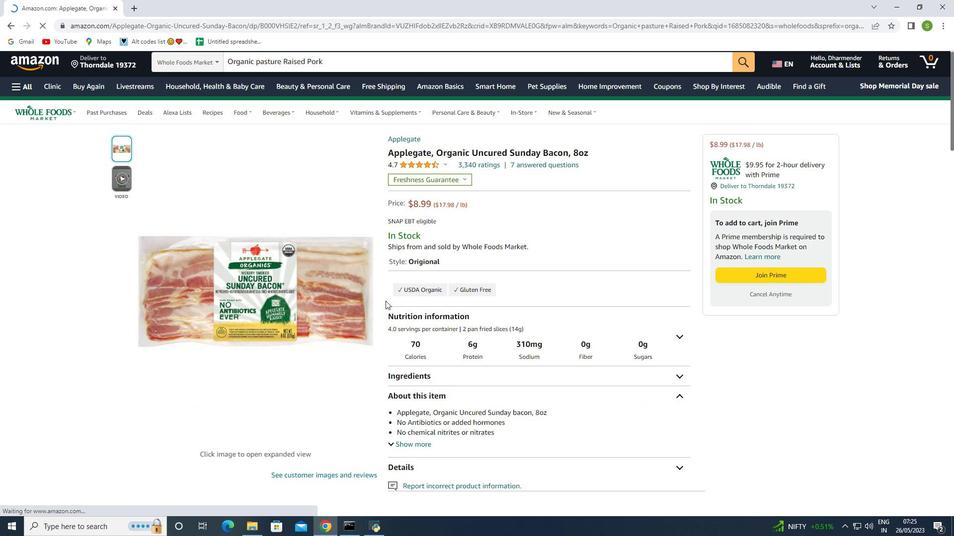 
Action: Mouse scrolled (385, 300) with delta (0, 0)
Screenshot: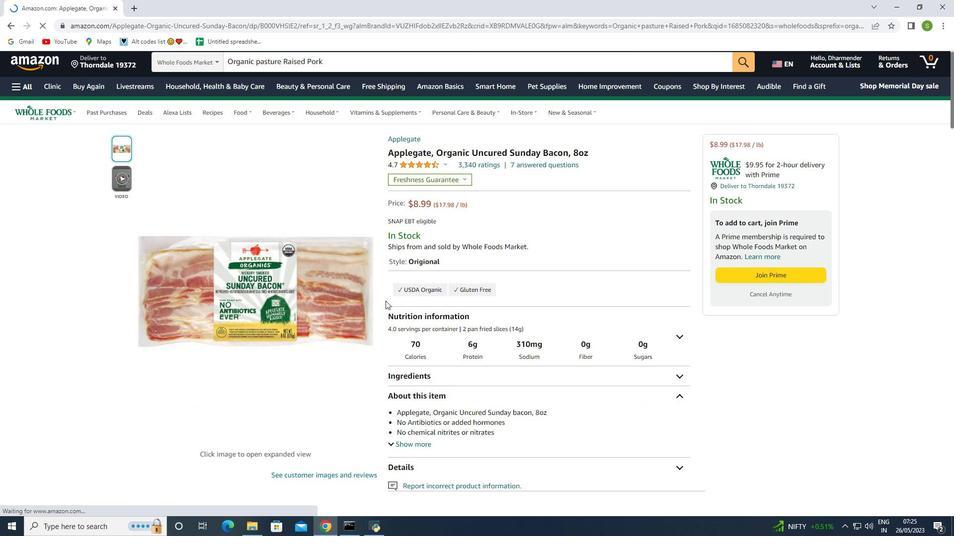 
Action: Mouse scrolled (385, 300) with delta (0, 0)
Screenshot: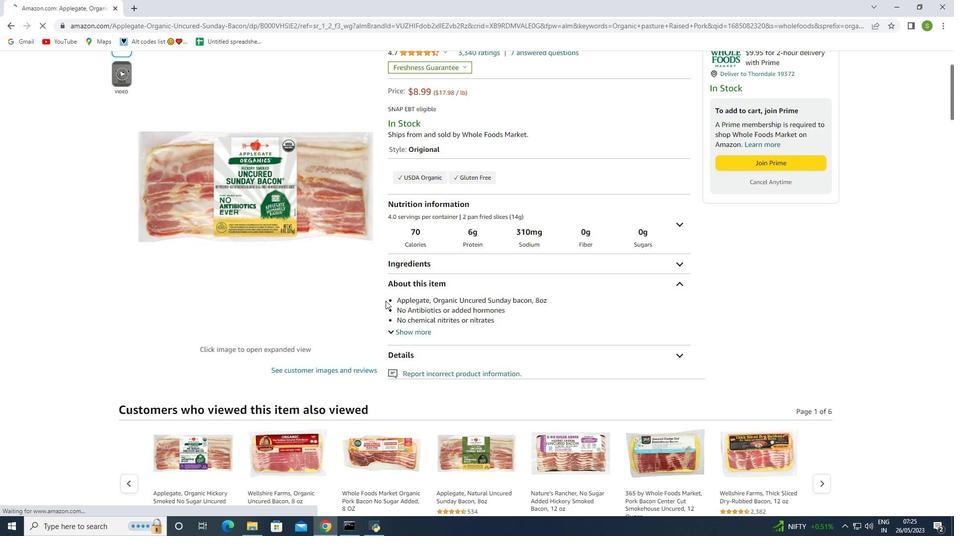 
Action: Mouse scrolled (385, 300) with delta (0, 0)
Screenshot: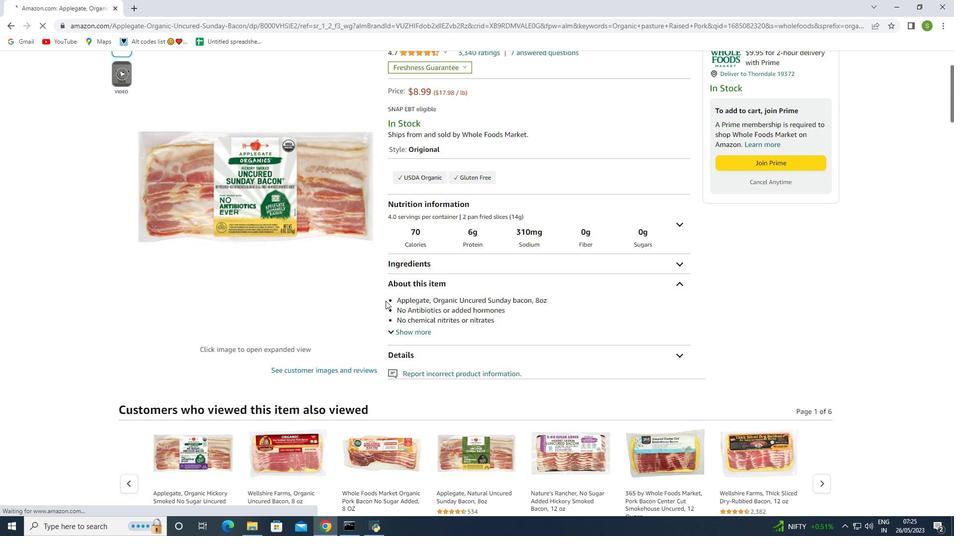 
Action: Mouse moved to (605, 267)
Screenshot: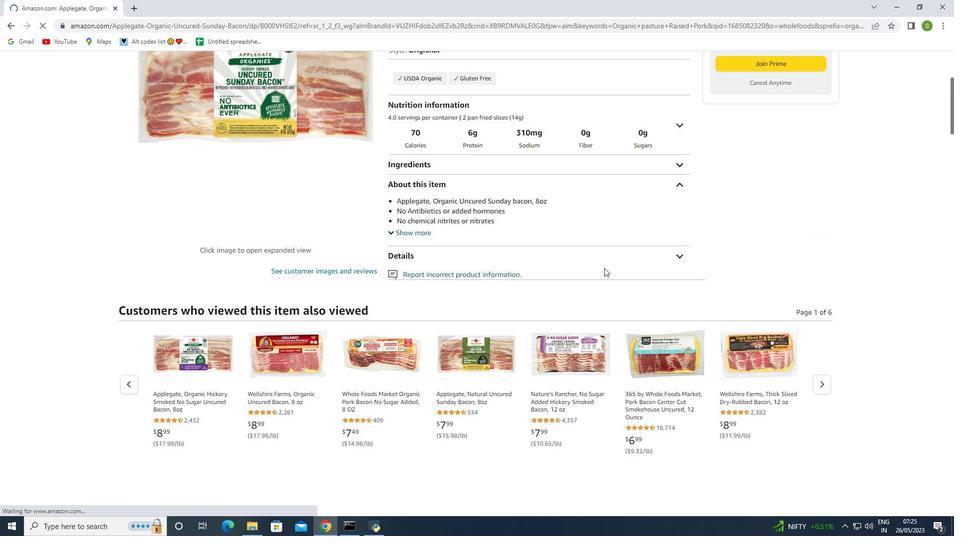 
Action: Mouse scrolled (605, 267) with delta (0, 0)
Screenshot: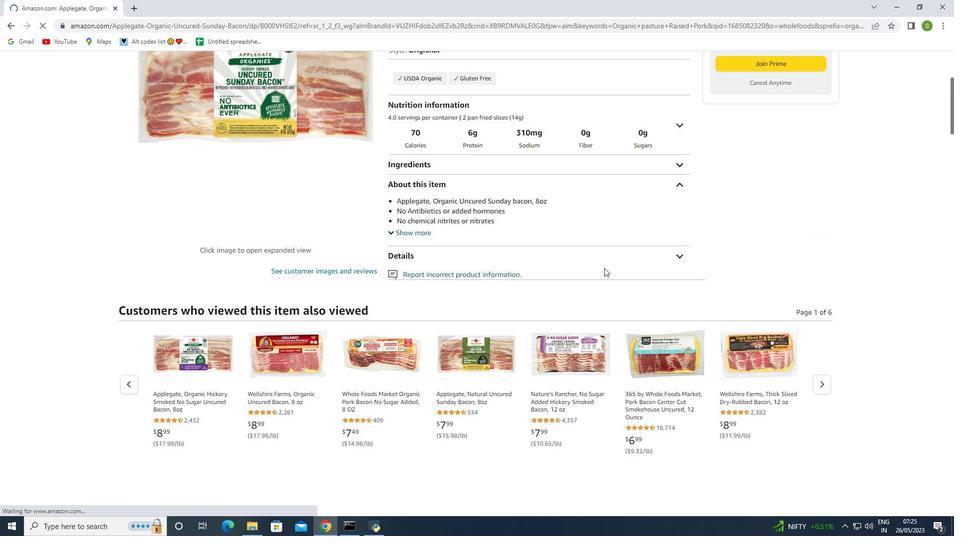 
Action: Mouse scrolled (605, 267) with delta (0, 0)
Screenshot: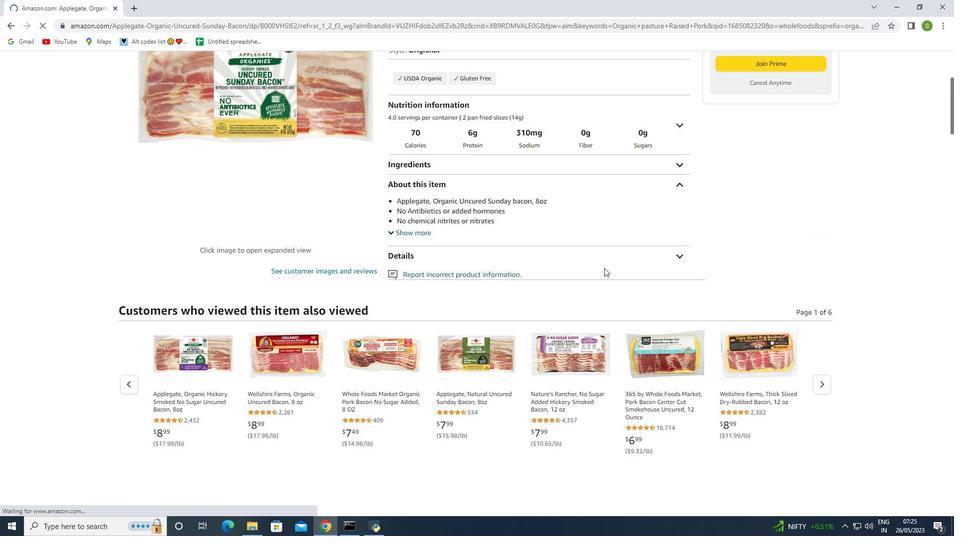 
Action: Mouse scrolled (605, 267) with delta (0, 0)
Screenshot: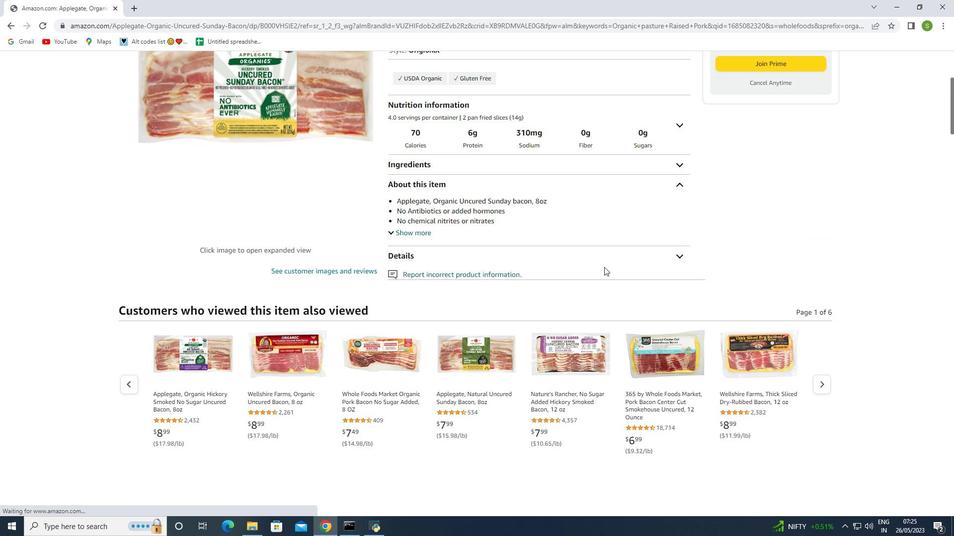 
Action: Mouse moved to (604, 268)
Screenshot: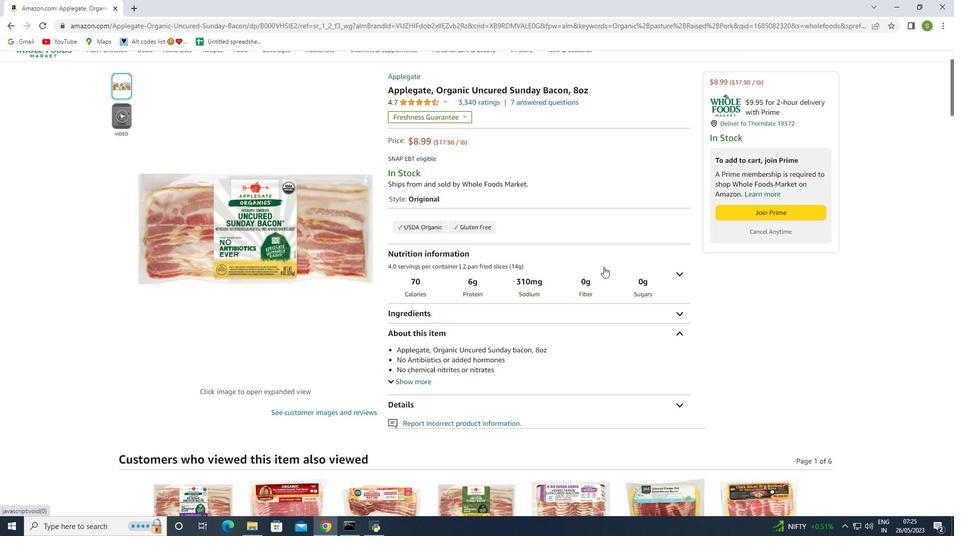 
Action: Mouse scrolled (604, 268) with delta (0, 0)
Screenshot: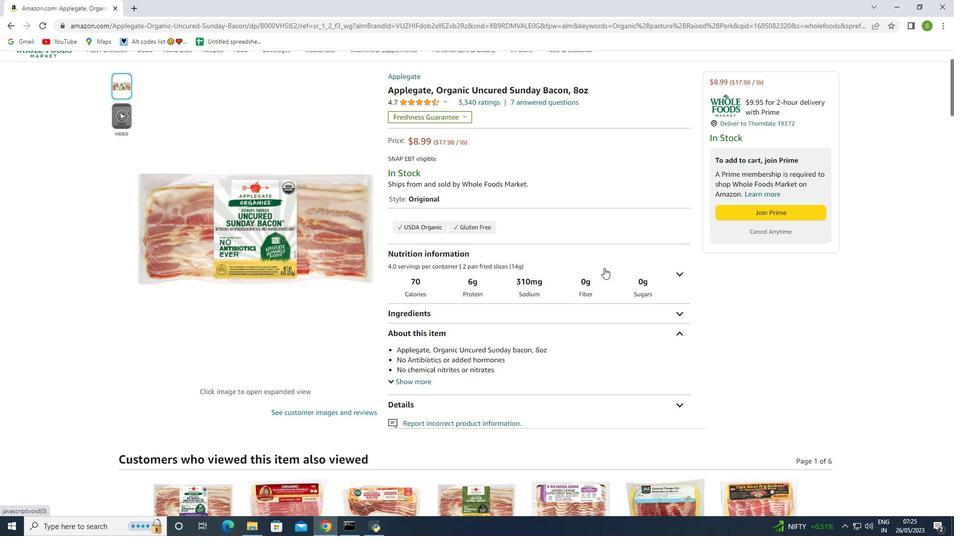 
Action: Mouse moved to (760, 164)
Screenshot: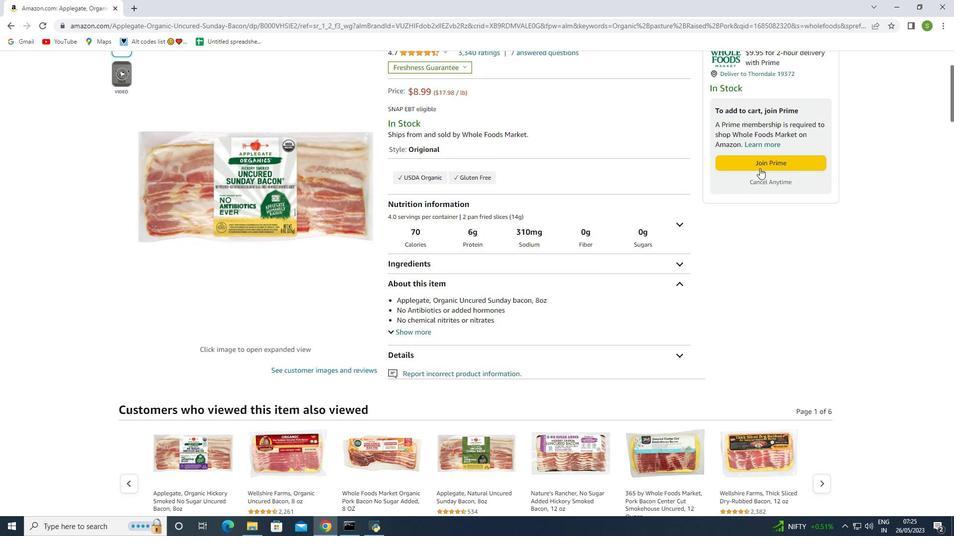 
Action: Mouse pressed left at (760, 164)
Screenshot: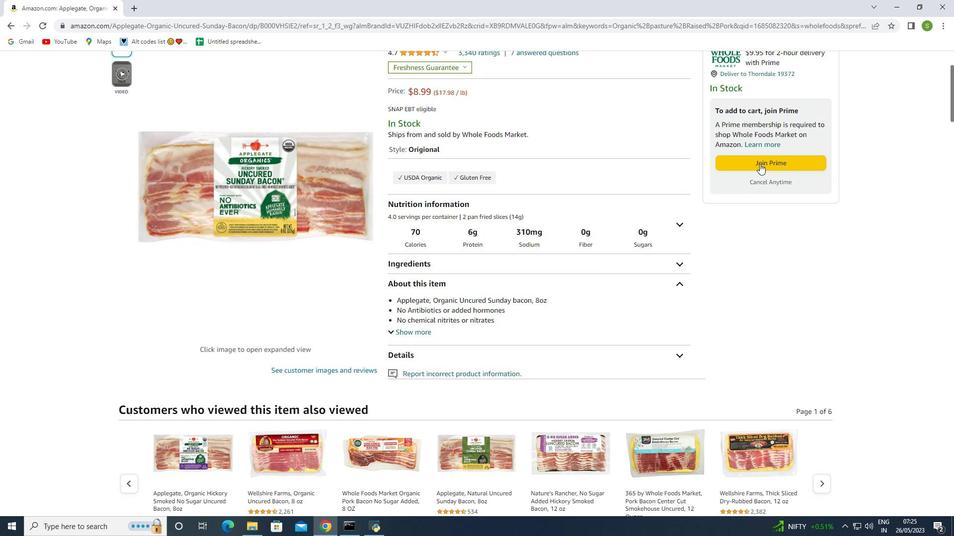 
Action: Mouse moved to (205, 351)
Screenshot: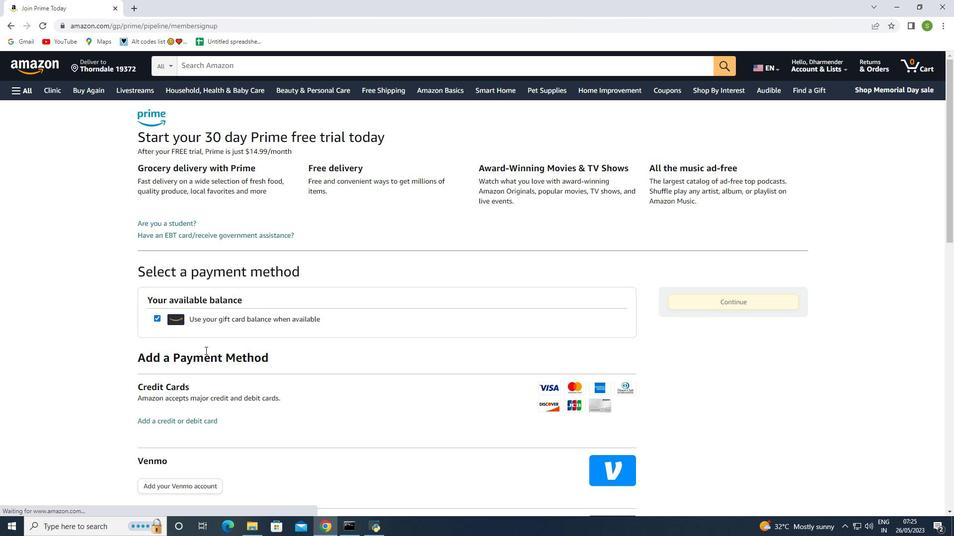 
Action: Mouse scrolled (205, 350) with delta (0, 0)
Screenshot: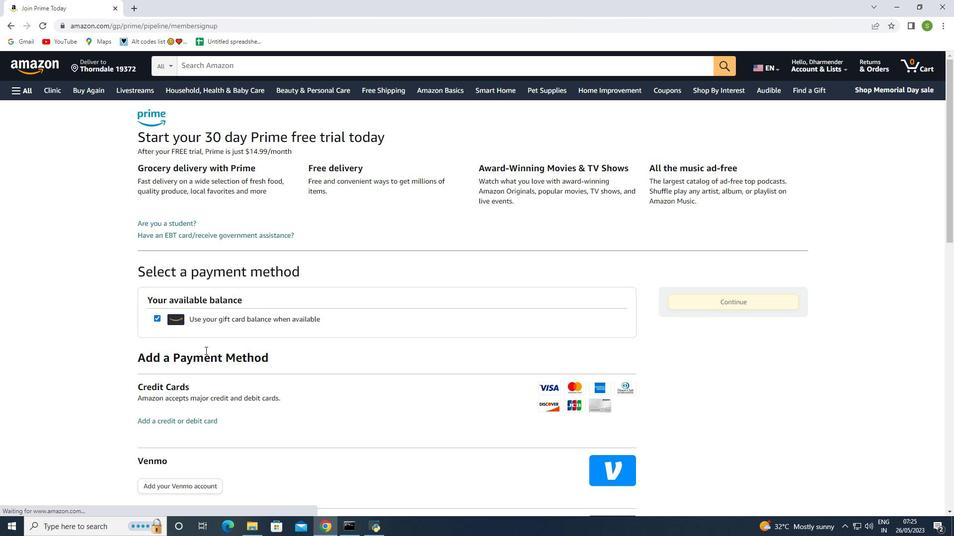 
Action: Mouse scrolled (205, 350) with delta (0, 0)
Screenshot: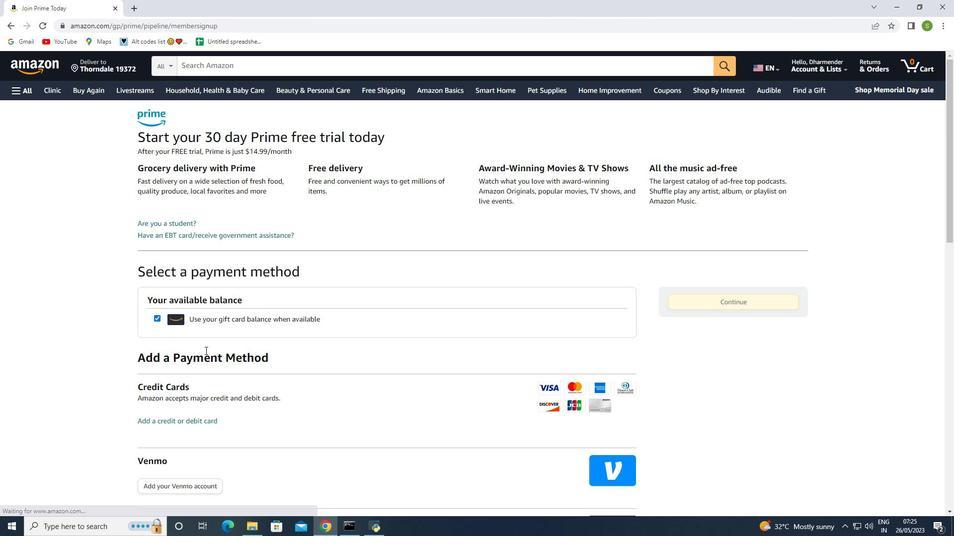 
Action: Mouse moved to (174, 323)
Screenshot: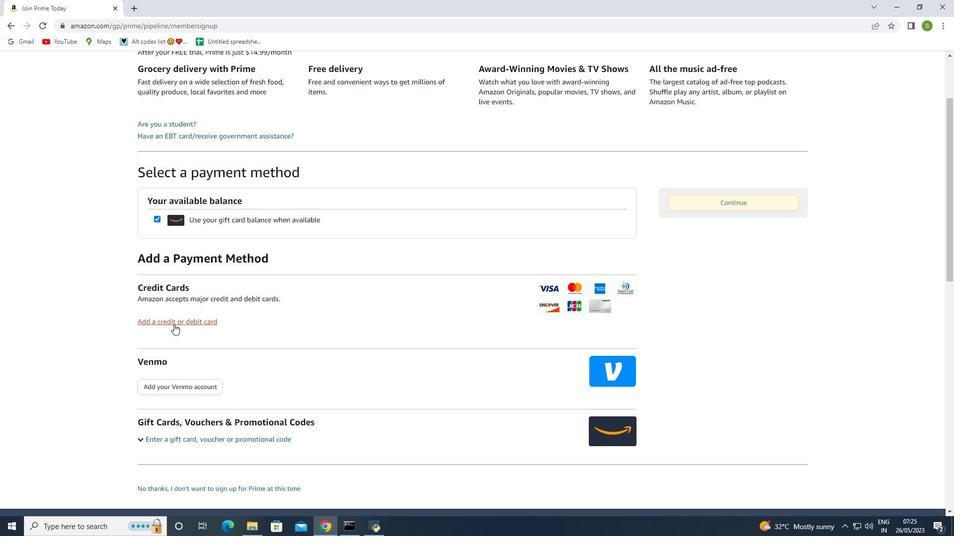 
Action: Mouse pressed left at (174, 323)
Screenshot: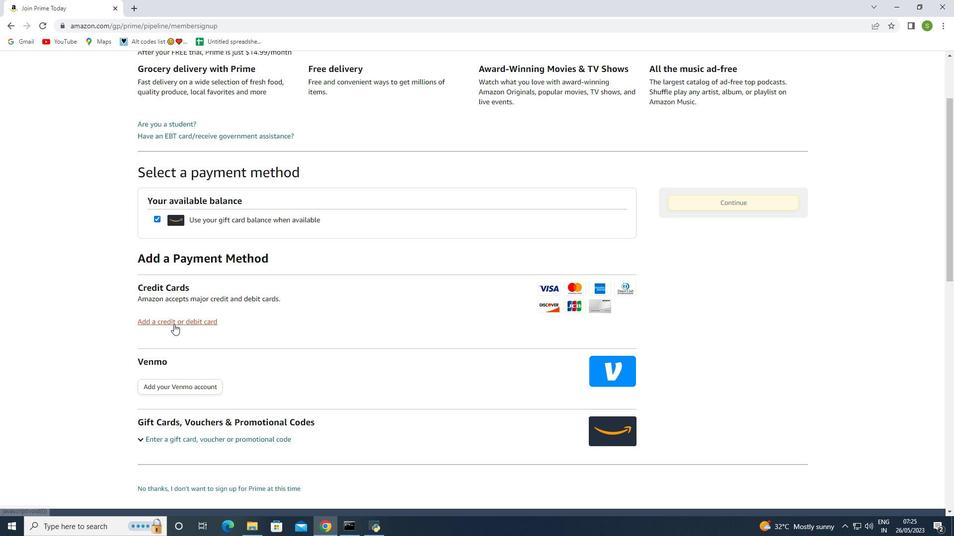 
Action: Mouse moved to (171, 369)
Screenshot: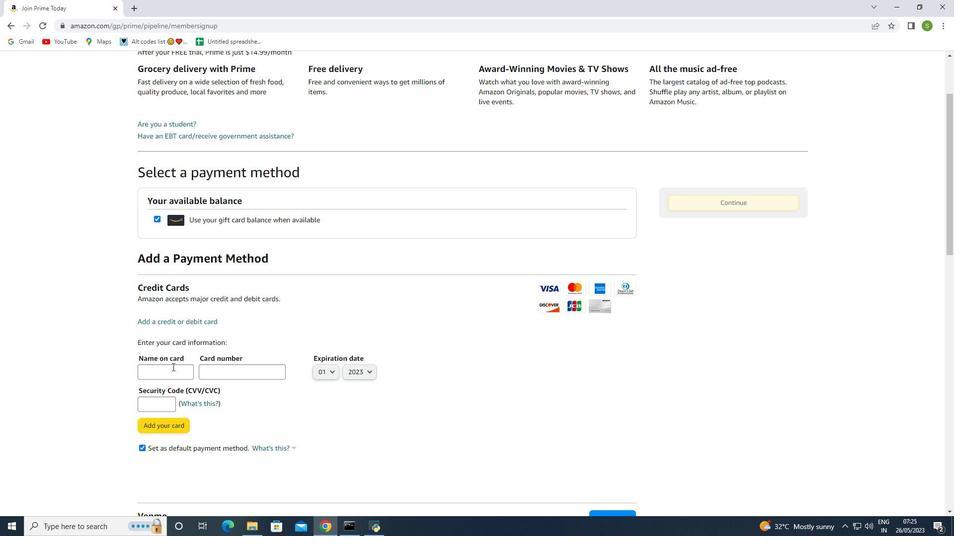 
Action: Mouse pressed left at (171, 369)
Screenshot: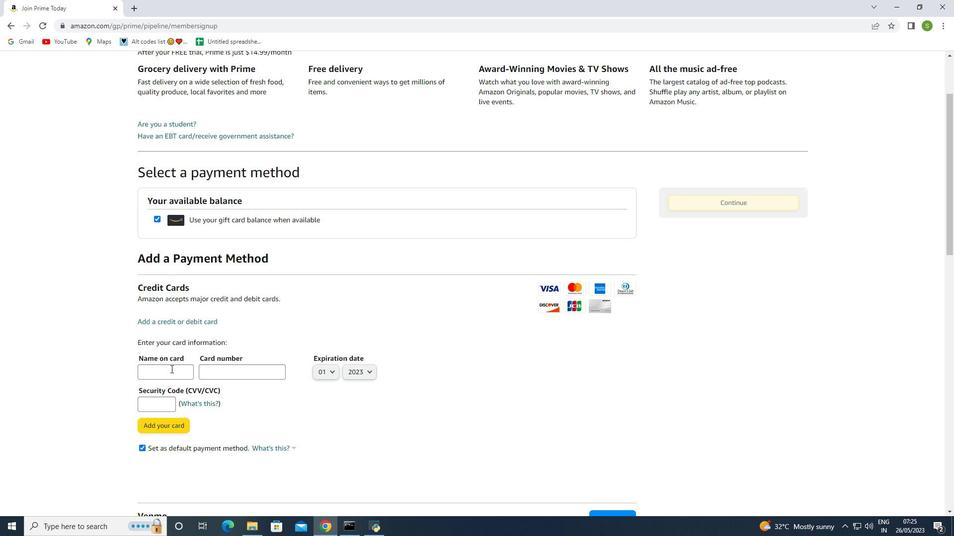 
Action: Key pressed <Key.shift>Harry<Key.space><Key.shift>Martin
Screenshot: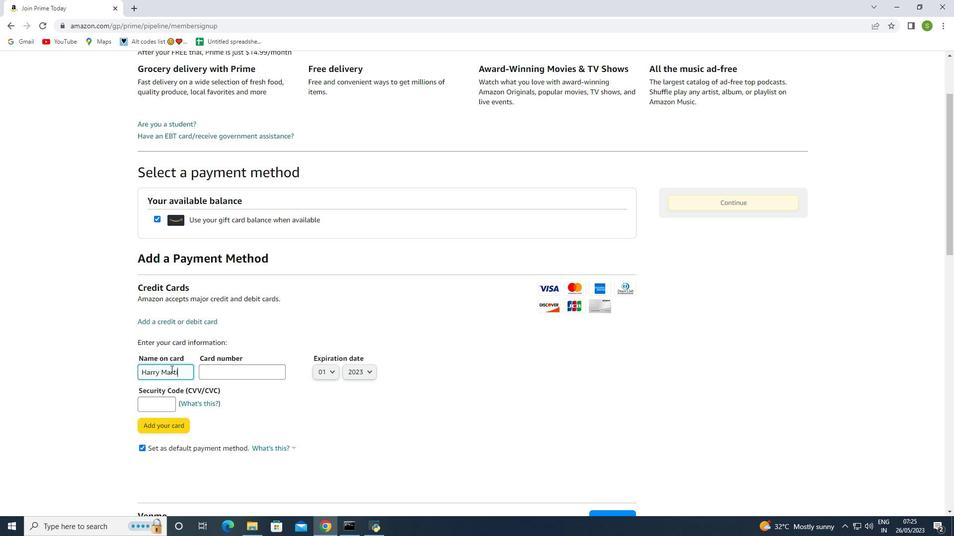 
Action: Mouse moved to (268, 373)
Screenshot: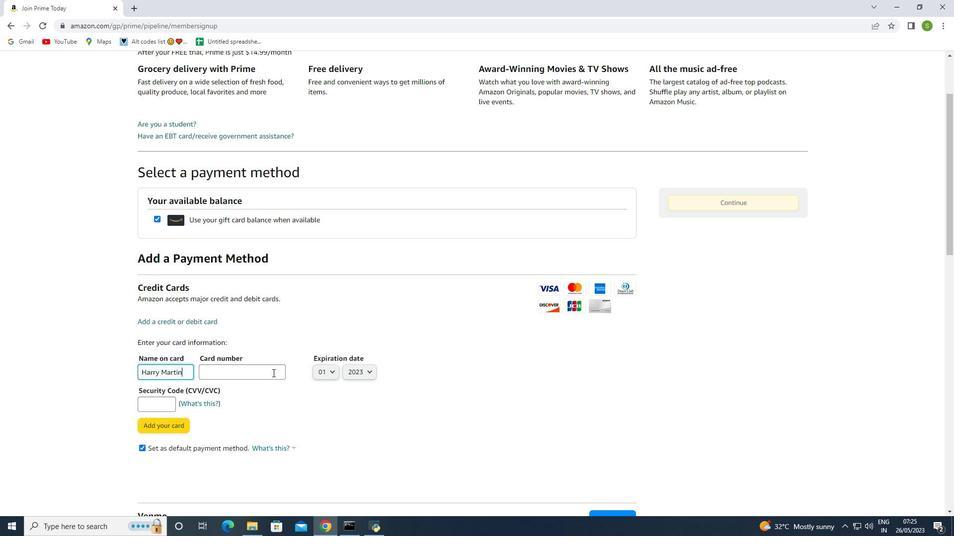 
Action: Mouse pressed left at (268, 373)
Screenshot: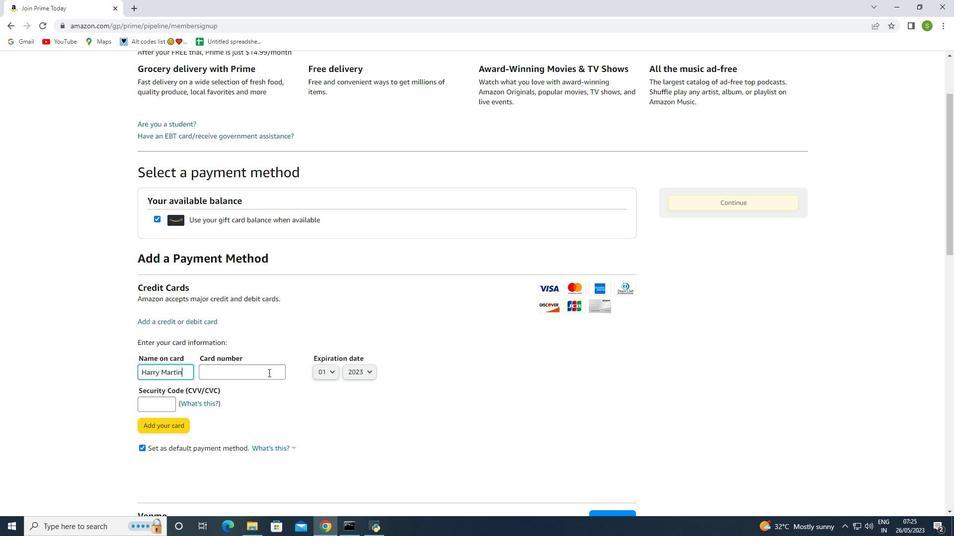 
Action: Key pressed 2245
Screenshot: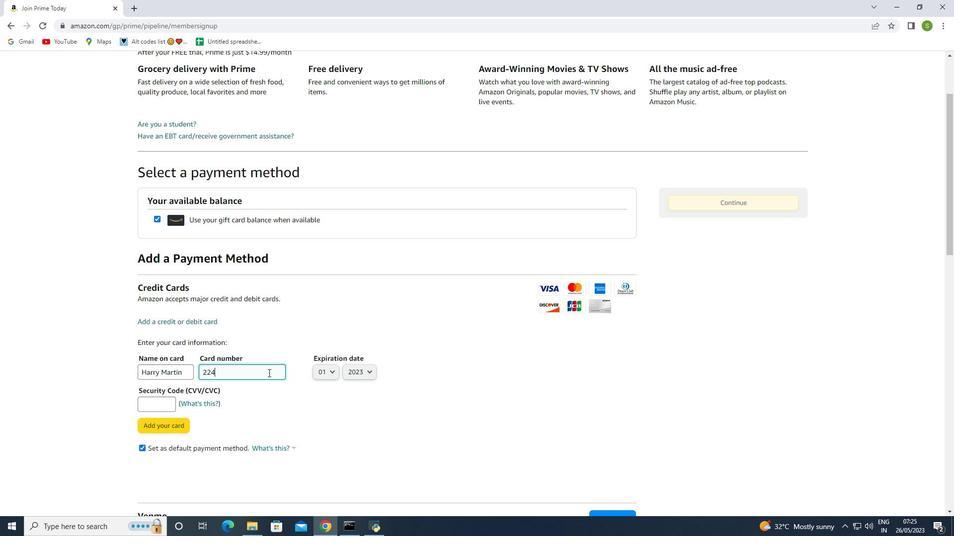
Action: Mouse moved to (268, 373)
Screenshot: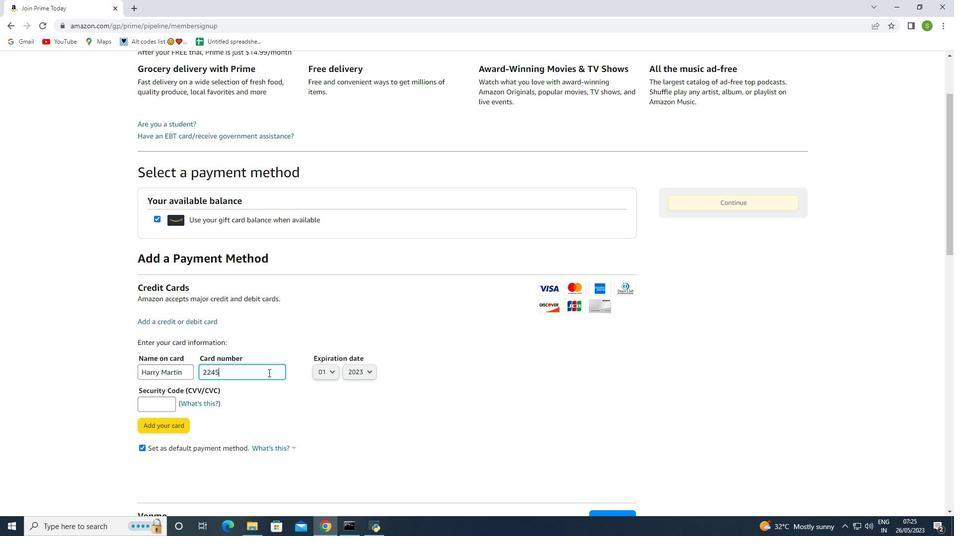 
Action: Key pressed 7080
Screenshot: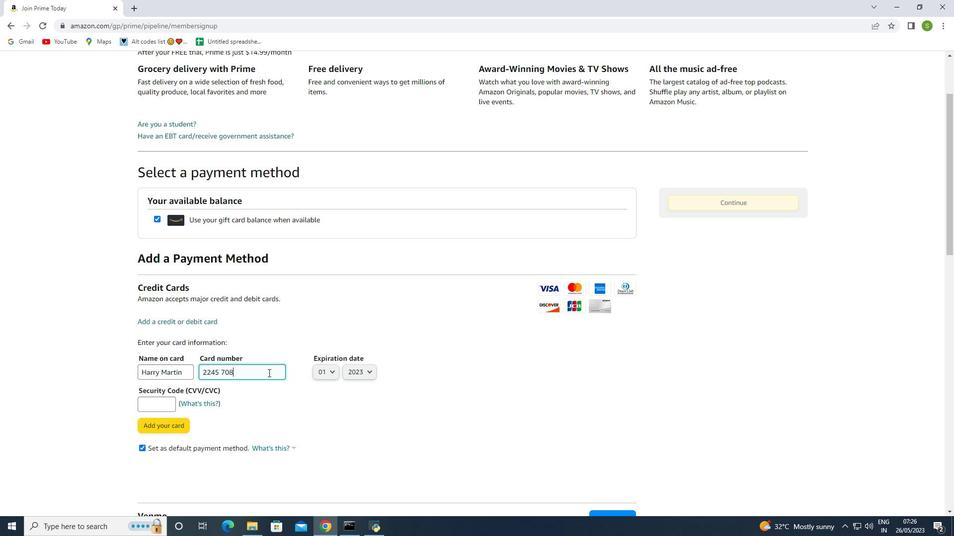 
Action: Mouse moved to (275, 385)
Screenshot: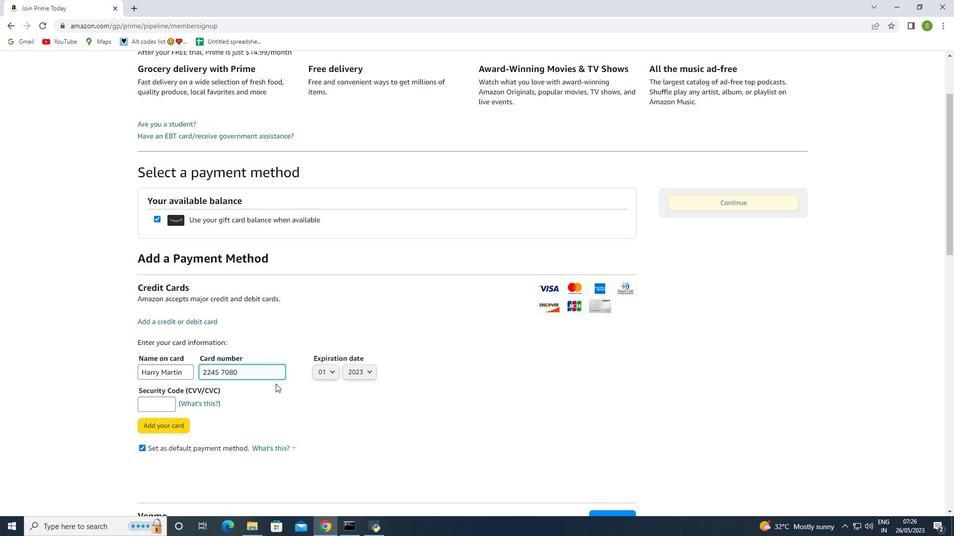 
Action: Key pressed 11110067
Screenshot: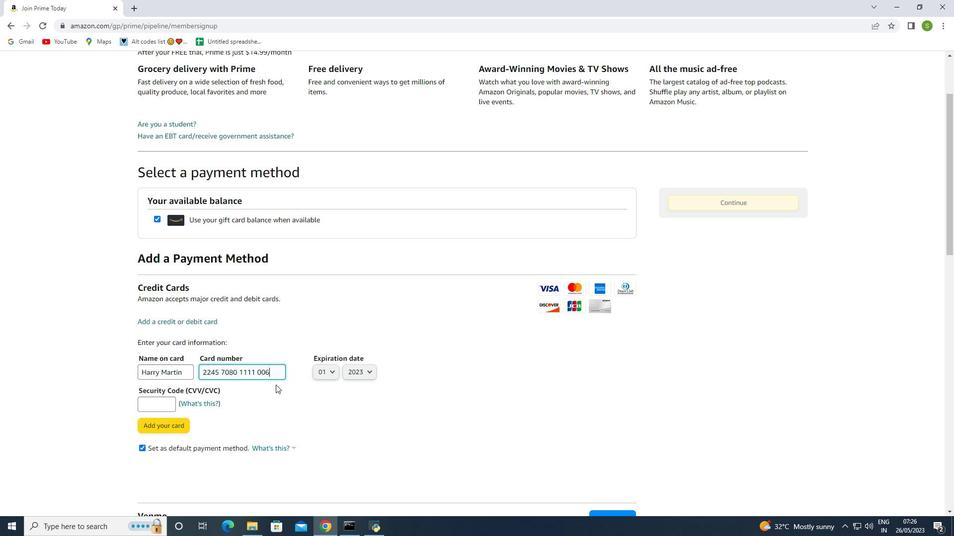 
Action: Mouse moved to (319, 374)
Screenshot: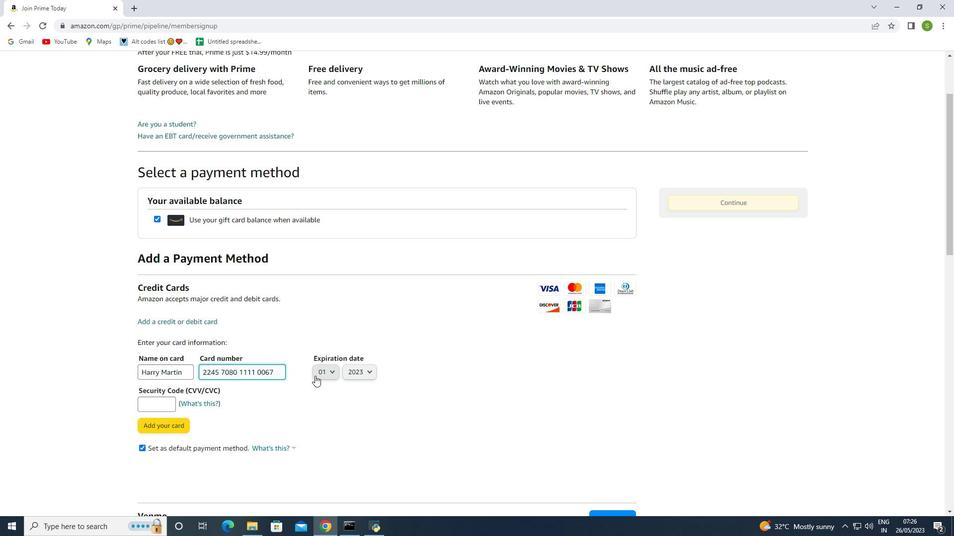 
Action: Mouse pressed left at (319, 374)
Screenshot: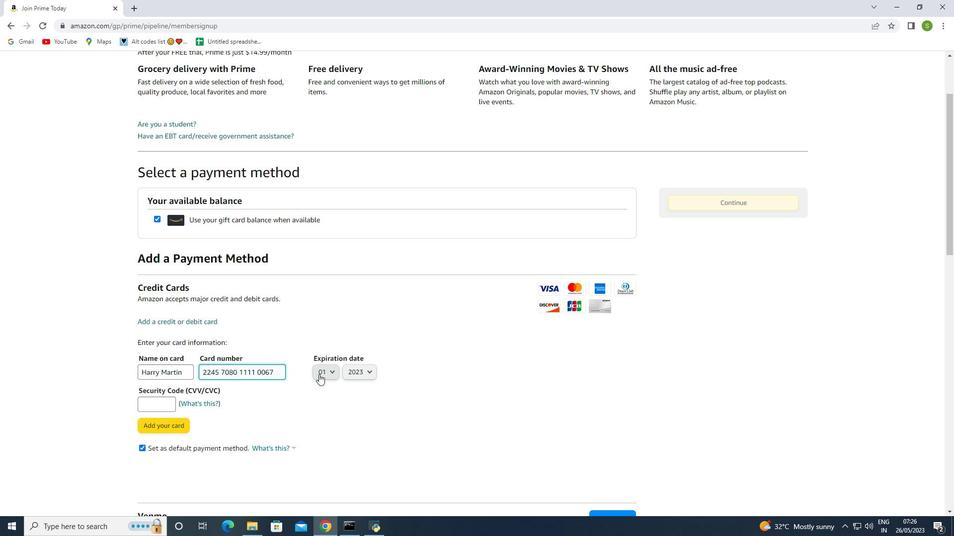 
Action: Mouse moved to (326, 462)
Screenshot: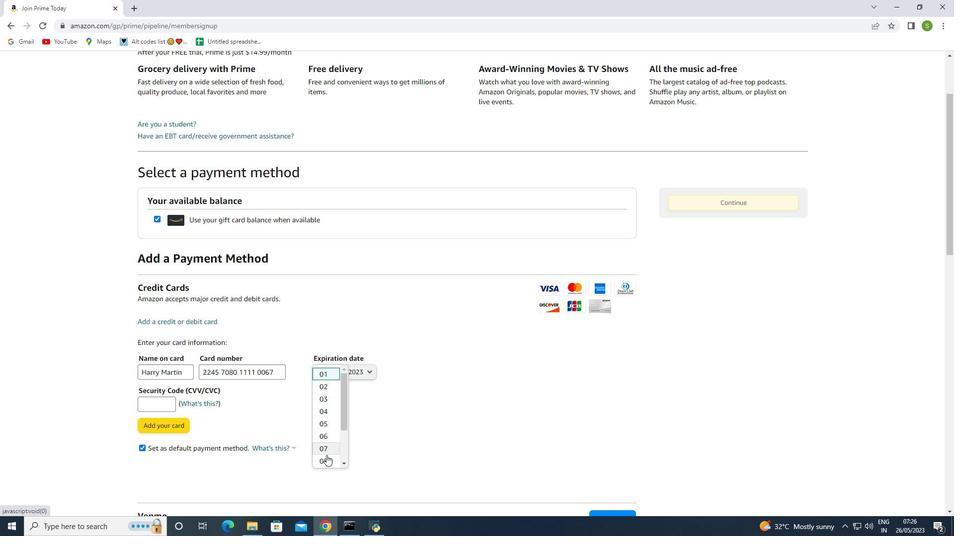
Action: Mouse pressed left at (326, 462)
Screenshot: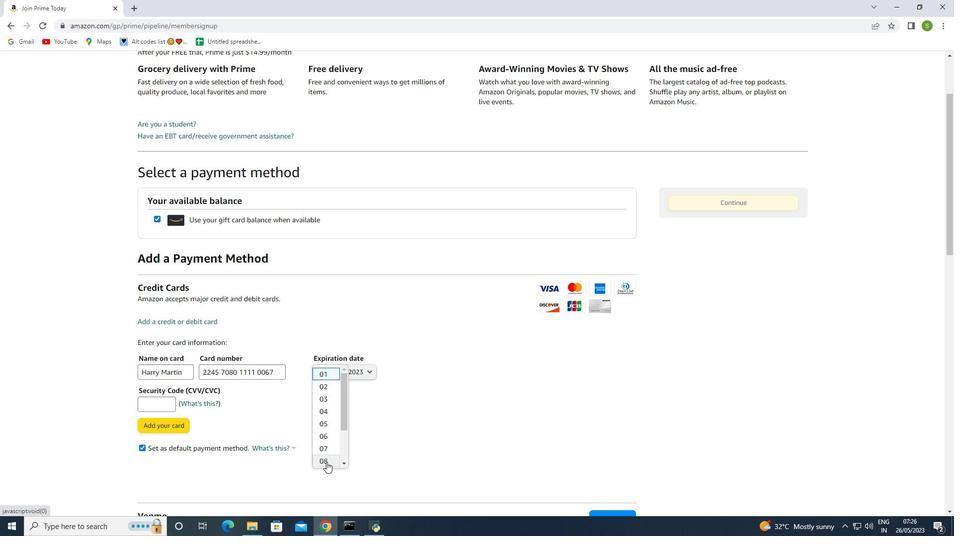 
Action: Mouse moved to (362, 376)
Screenshot: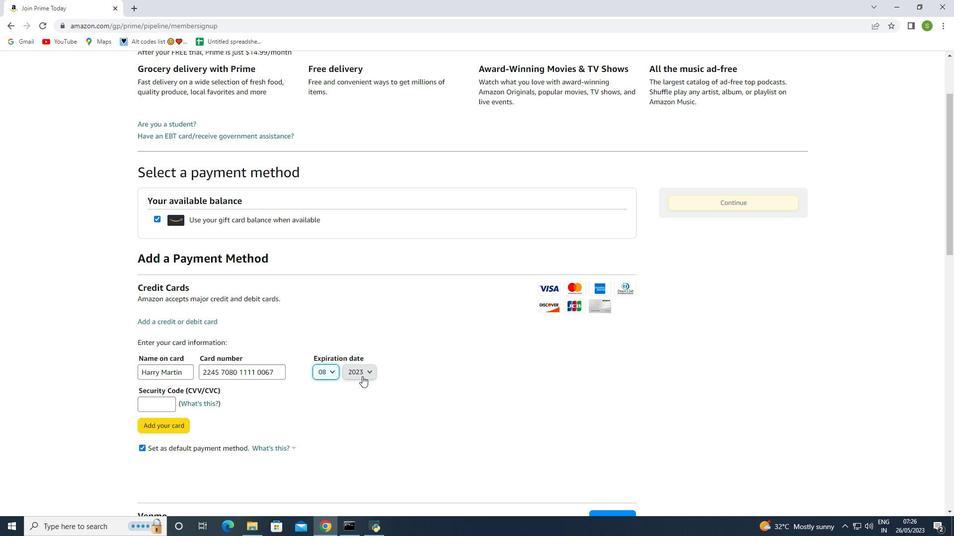 
Action: Mouse pressed left at (362, 376)
Screenshot: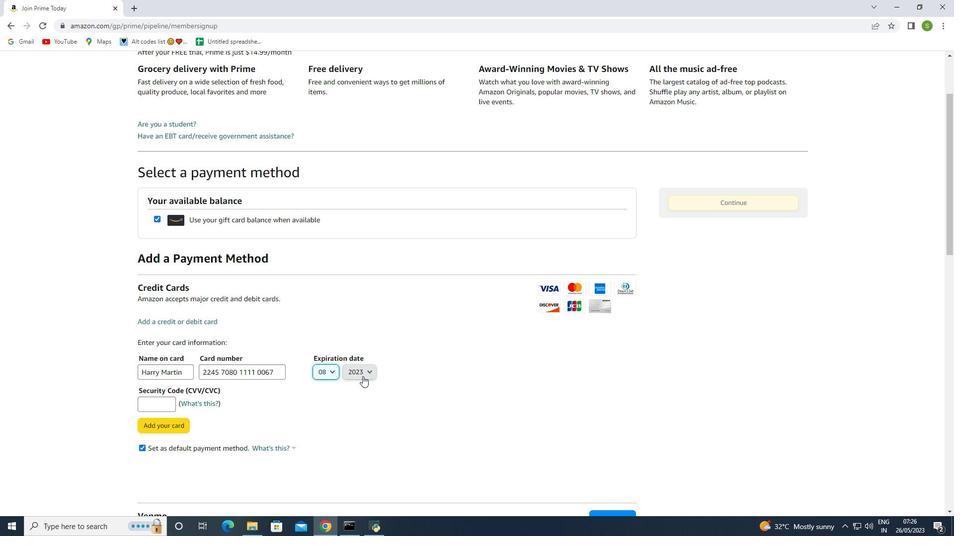 
Action: Mouse moved to (361, 461)
Screenshot: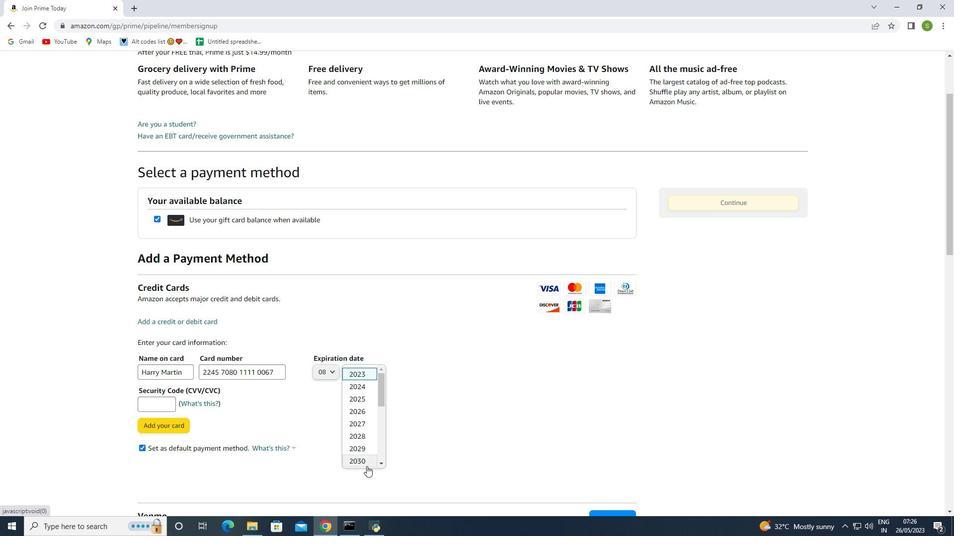 
Action: Mouse pressed left at (361, 461)
Screenshot: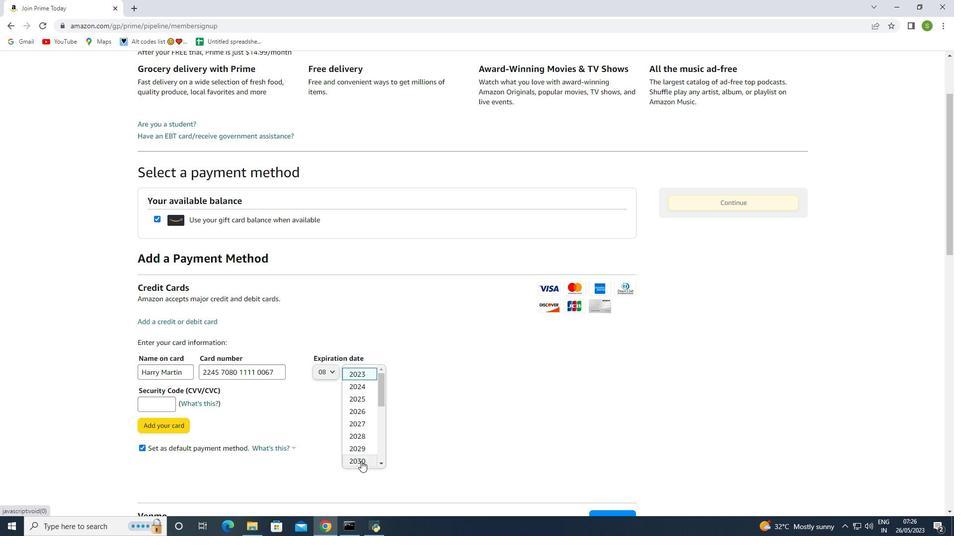 
Action: Mouse moved to (161, 401)
Screenshot: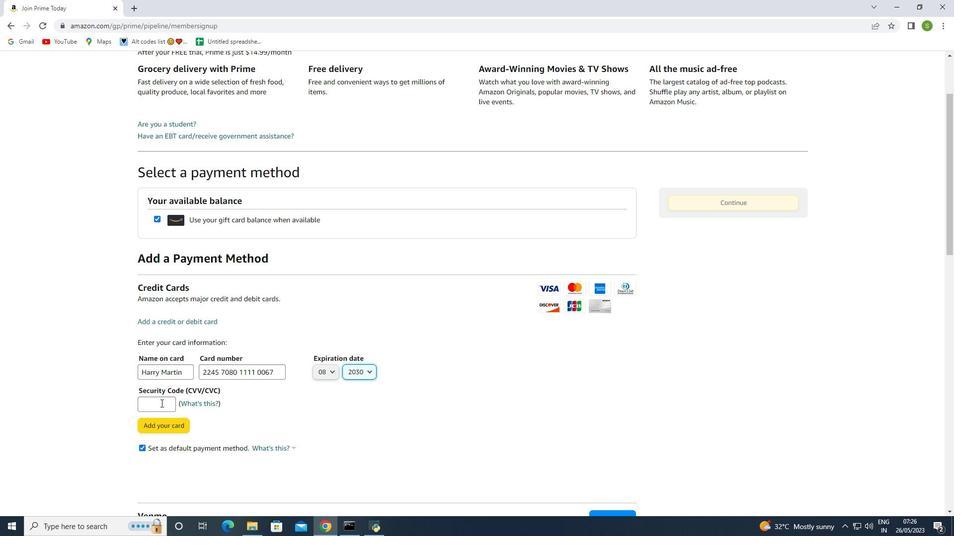 
Action: Mouse pressed left at (161, 401)
Screenshot: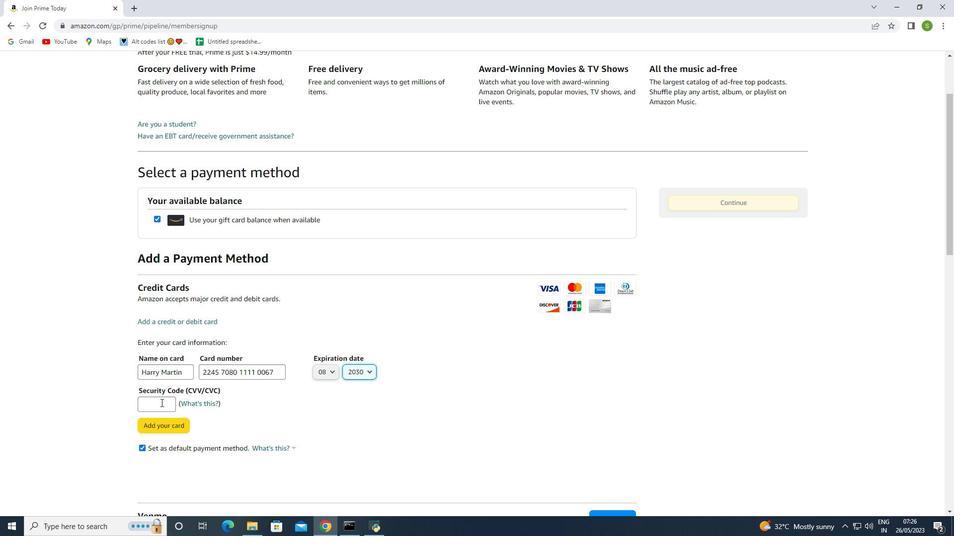 
Action: Key pressed 456
Screenshot: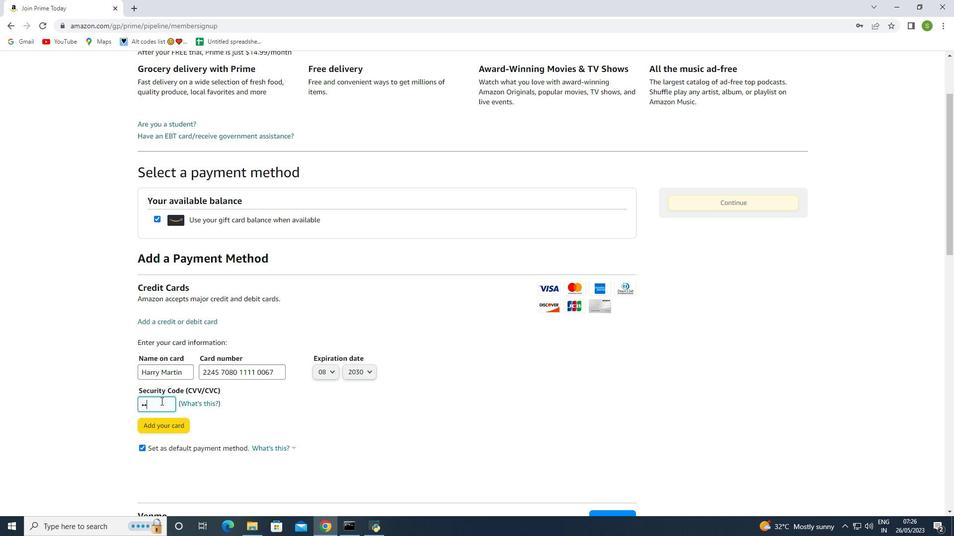 
Action: Mouse moved to (167, 429)
Screenshot: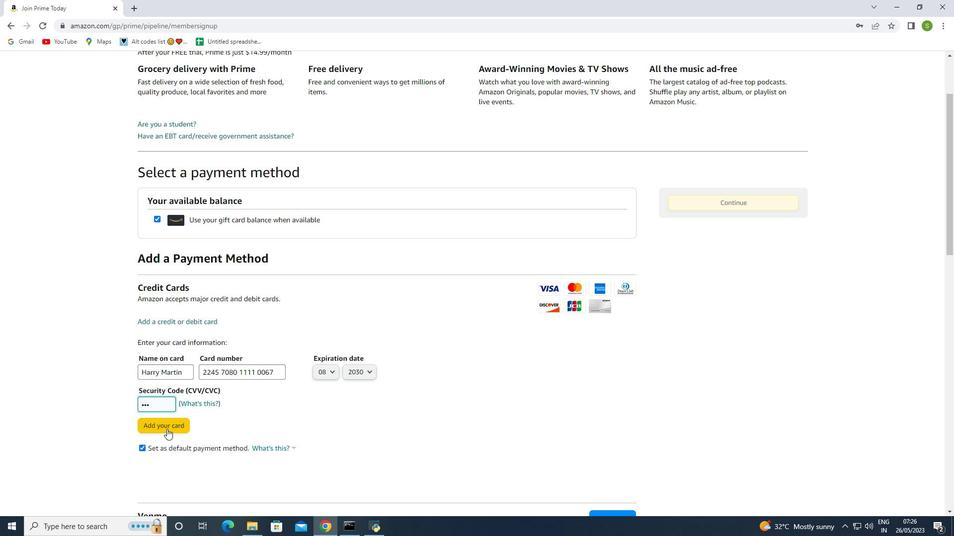 
Action: Mouse pressed left at (167, 429)
Screenshot: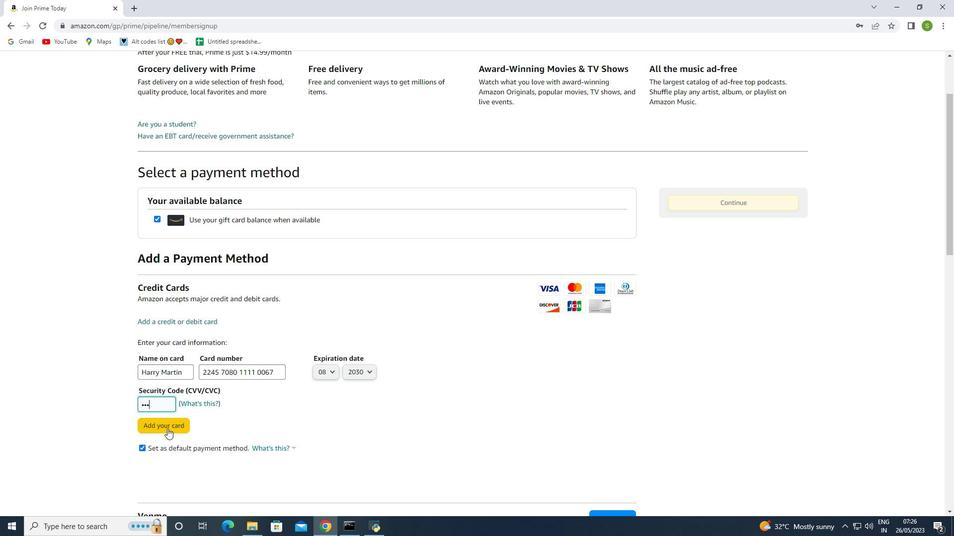 
Action: Mouse moved to (291, 427)
Screenshot: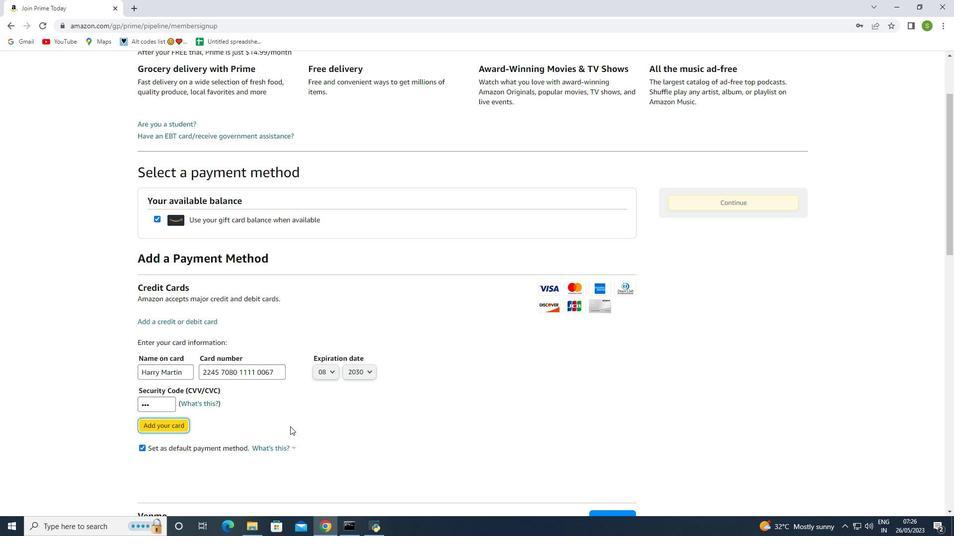 
